 Task: Research Airbnb properties in Felege Neway, Ethiopia from 1st December, 2023 to 9th December, 2023 for 2 adults.1  bedroom having 1 bed and 1 bathroom. Property type can be house. Look for 3 properties as per requirement.
Action: Mouse moved to (556, 79)
Screenshot: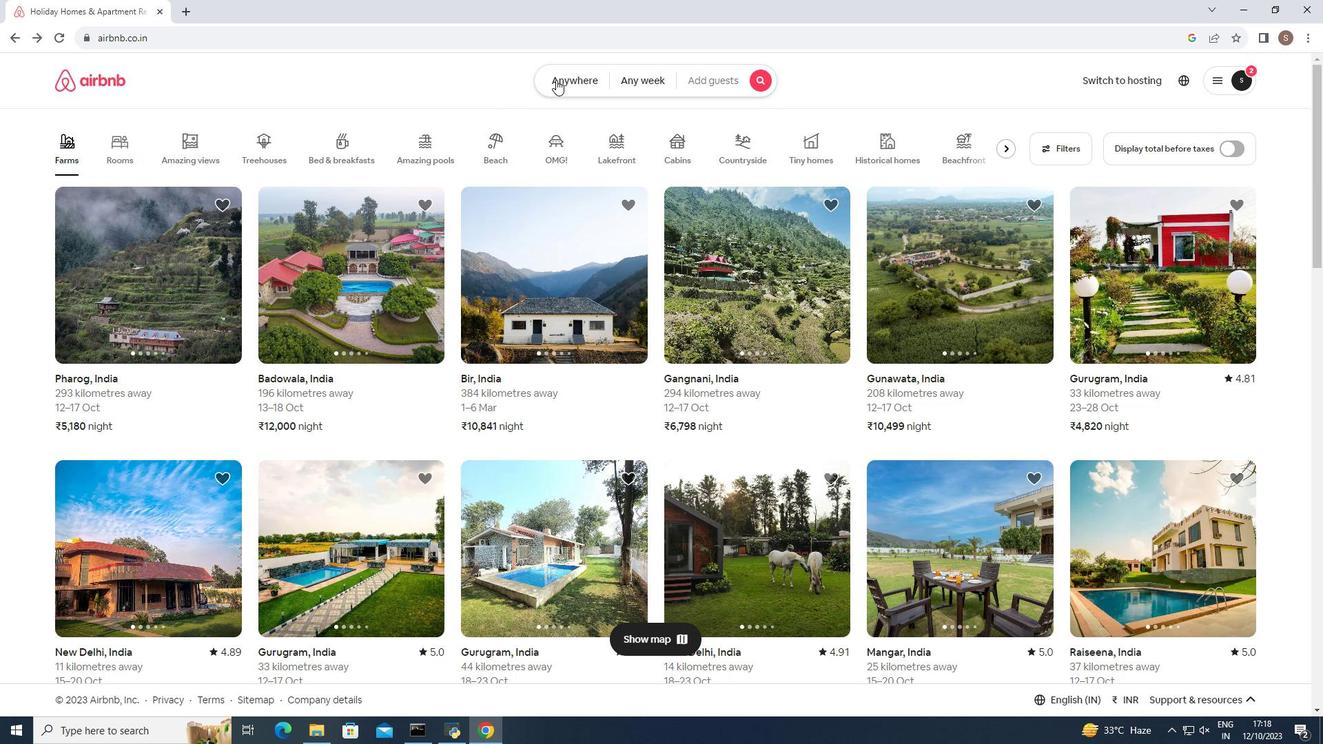 
Action: Mouse pressed left at (556, 79)
Screenshot: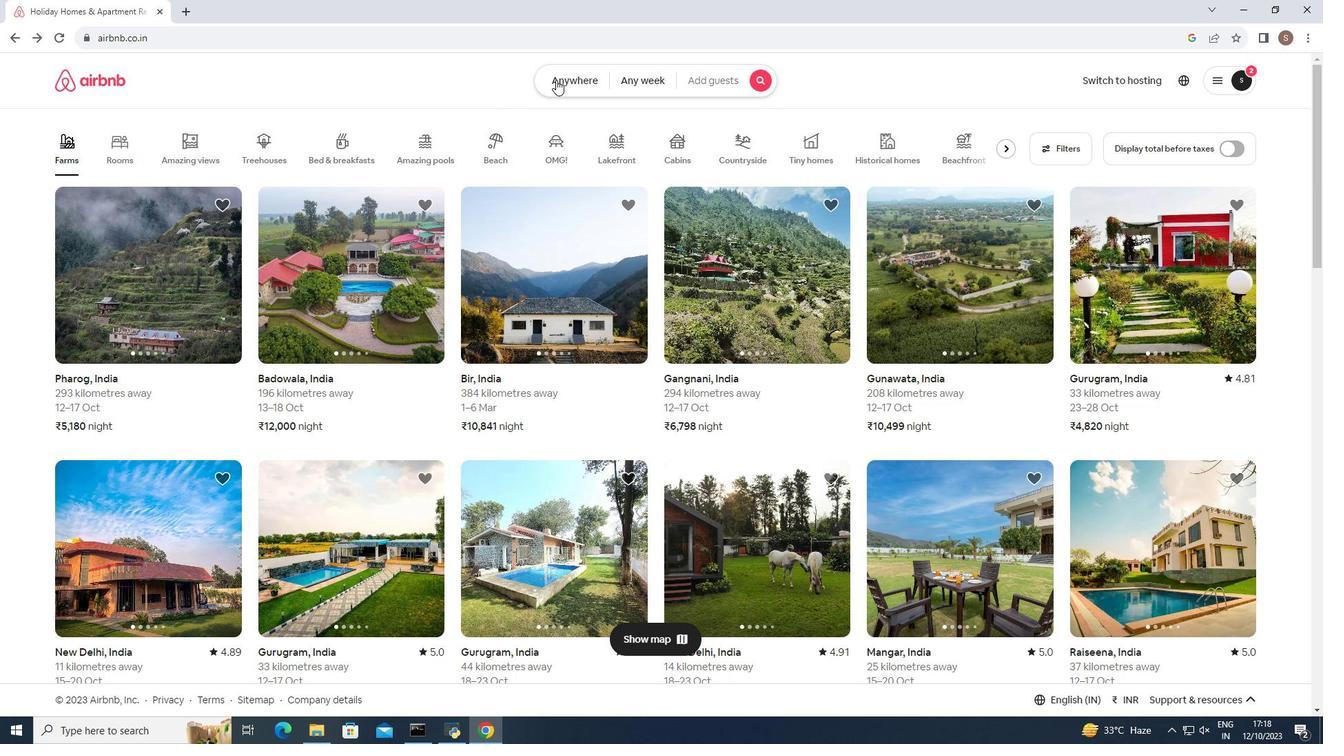 
Action: Mouse moved to (444, 139)
Screenshot: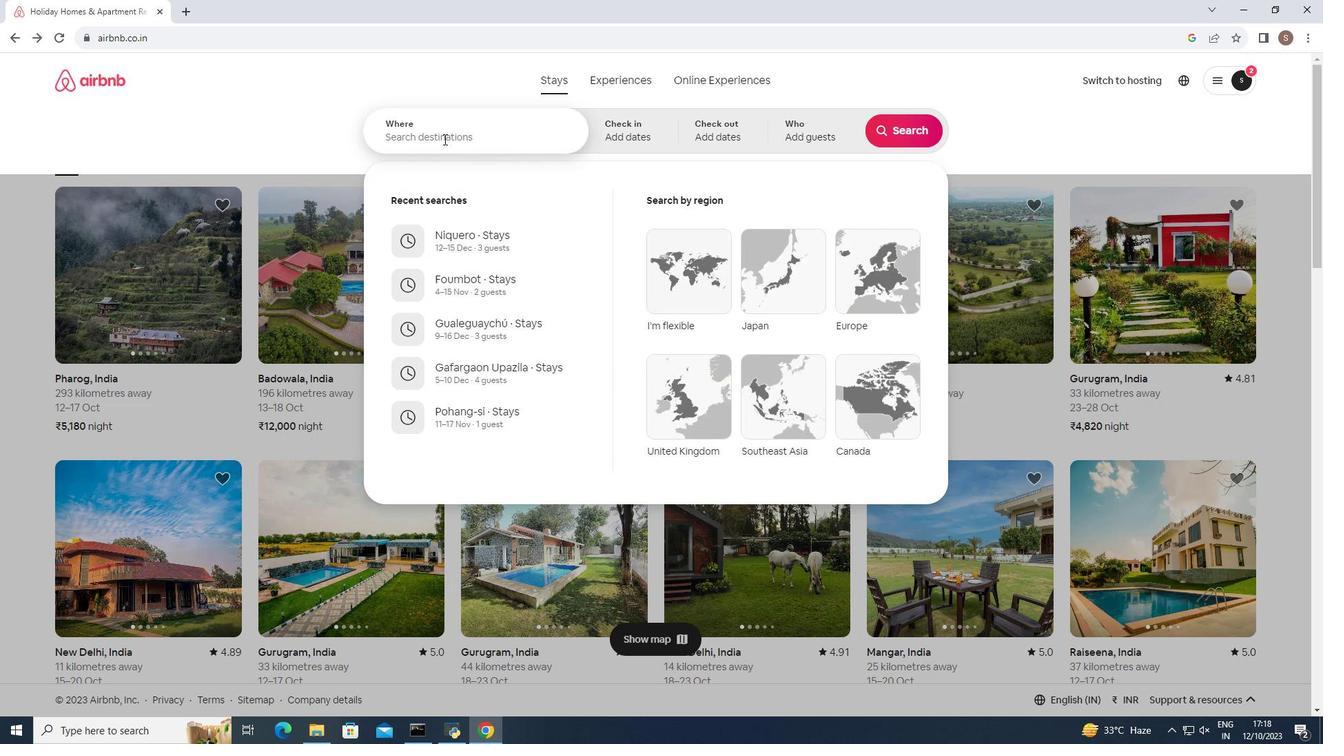 
Action: Mouse pressed left at (444, 139)
Screenshot: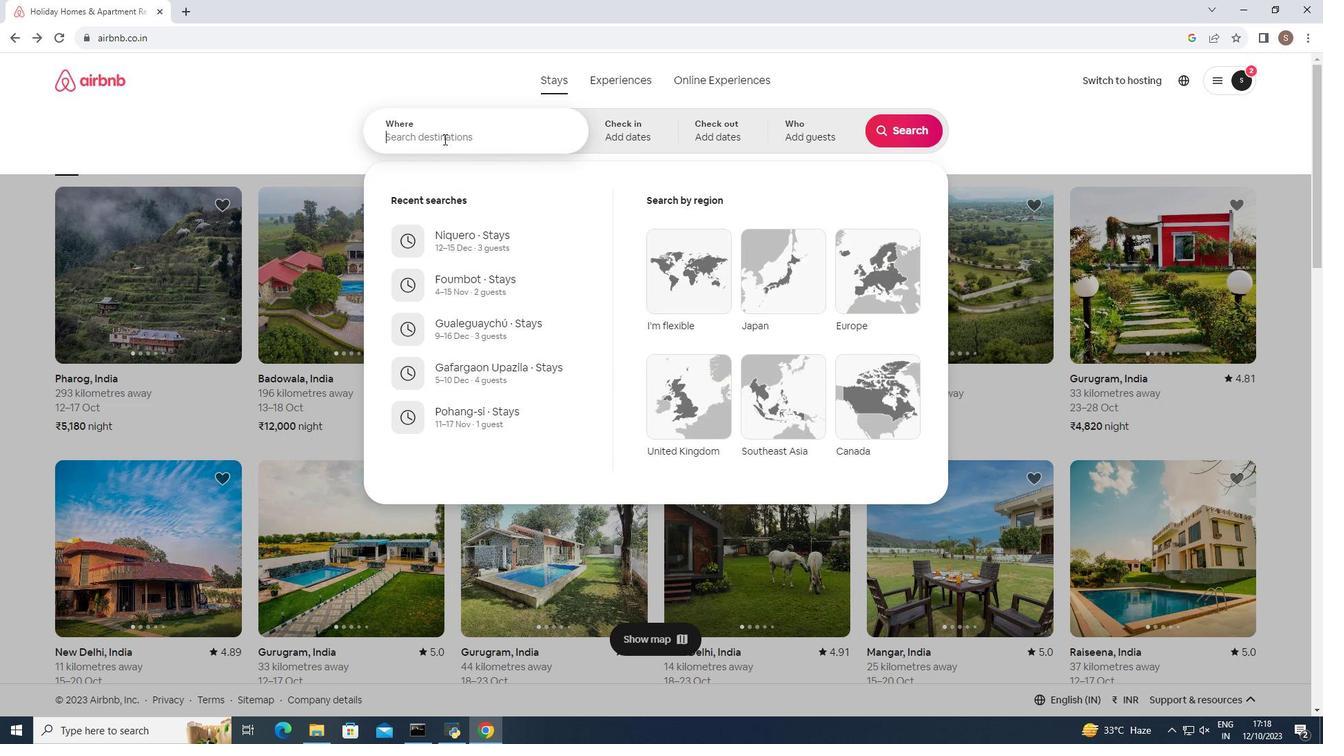 
Action: Key pressed <Key.shift>Felege<Key.space><Key.shift>Neway,<Key.space><Key.shift><Key.shift><Key.shift><Key.shift><Key.shift><Key.shift><Key.shift><Key.shift><Key.shift><Key.shift>Ethiopia<Key.enter>
Screenshot: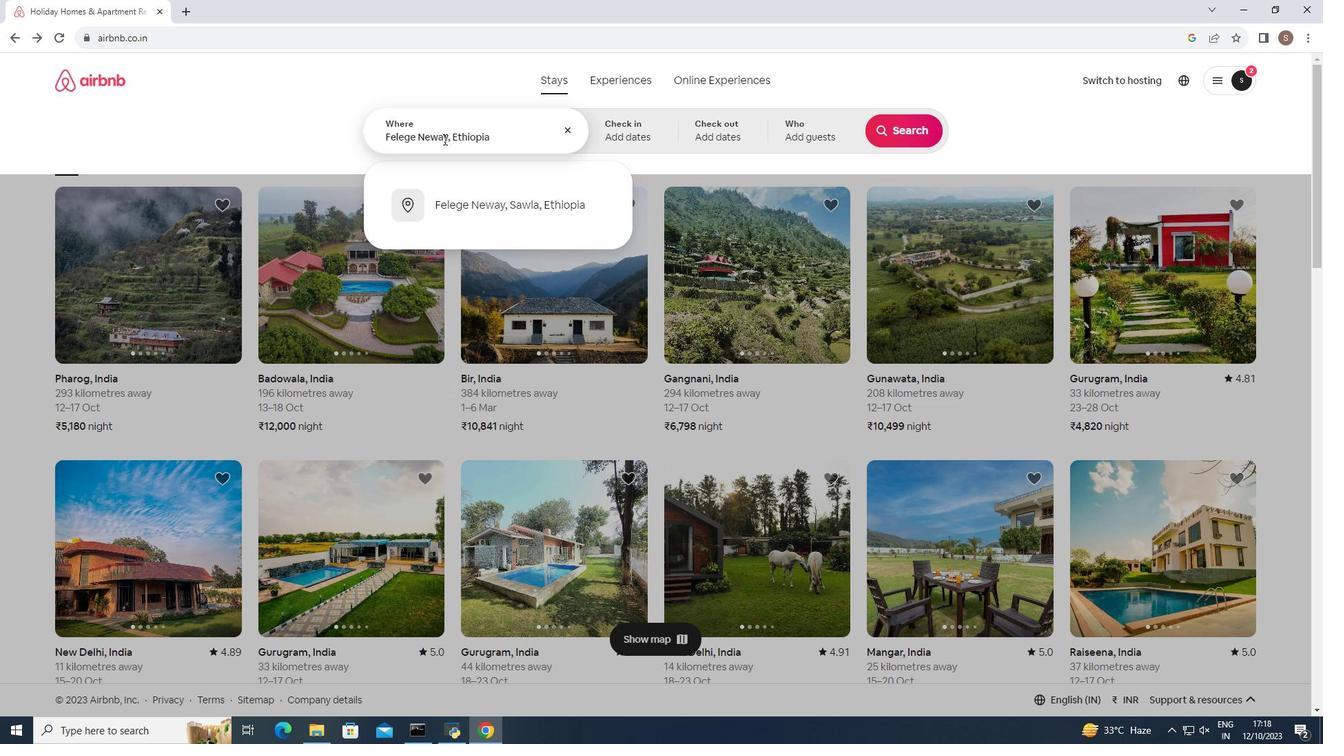 
Action: Mouse moved to (895, 235)
Screenshot: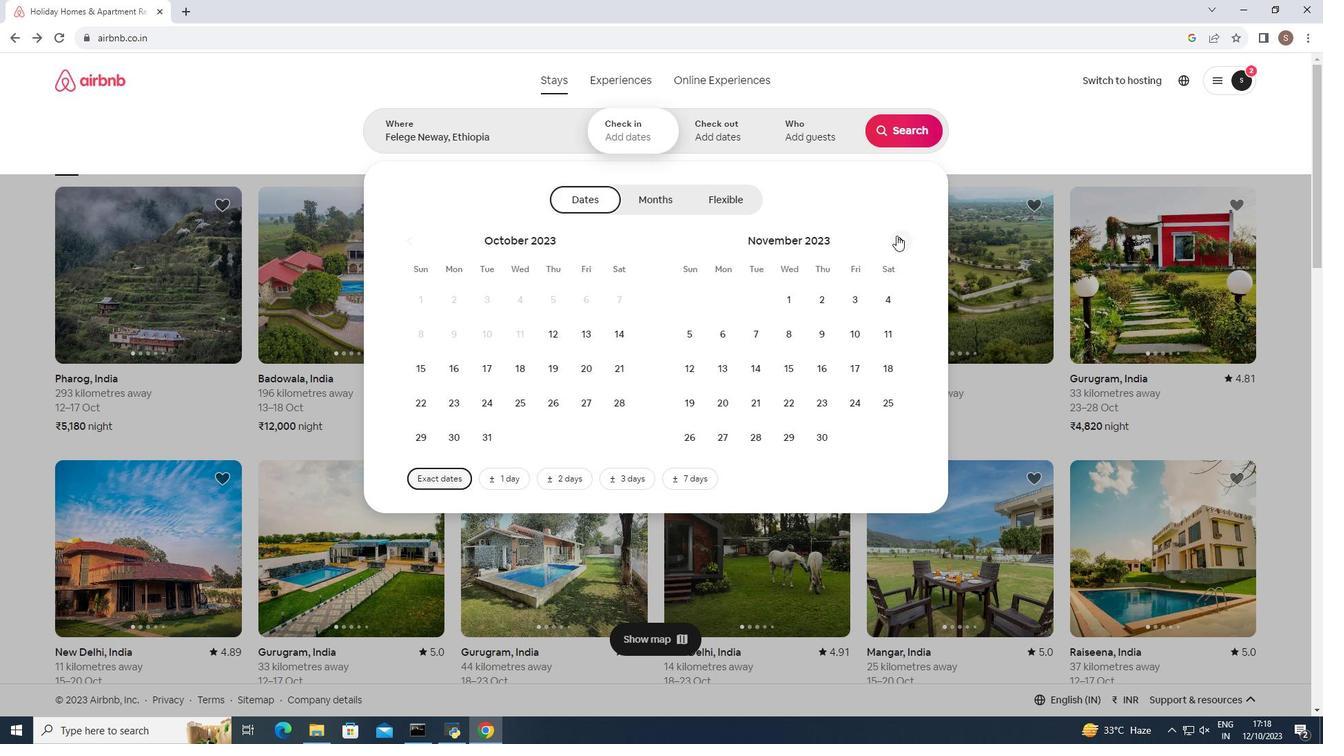 
Action: Mouse pressed left at (895, 235)
Screenshot: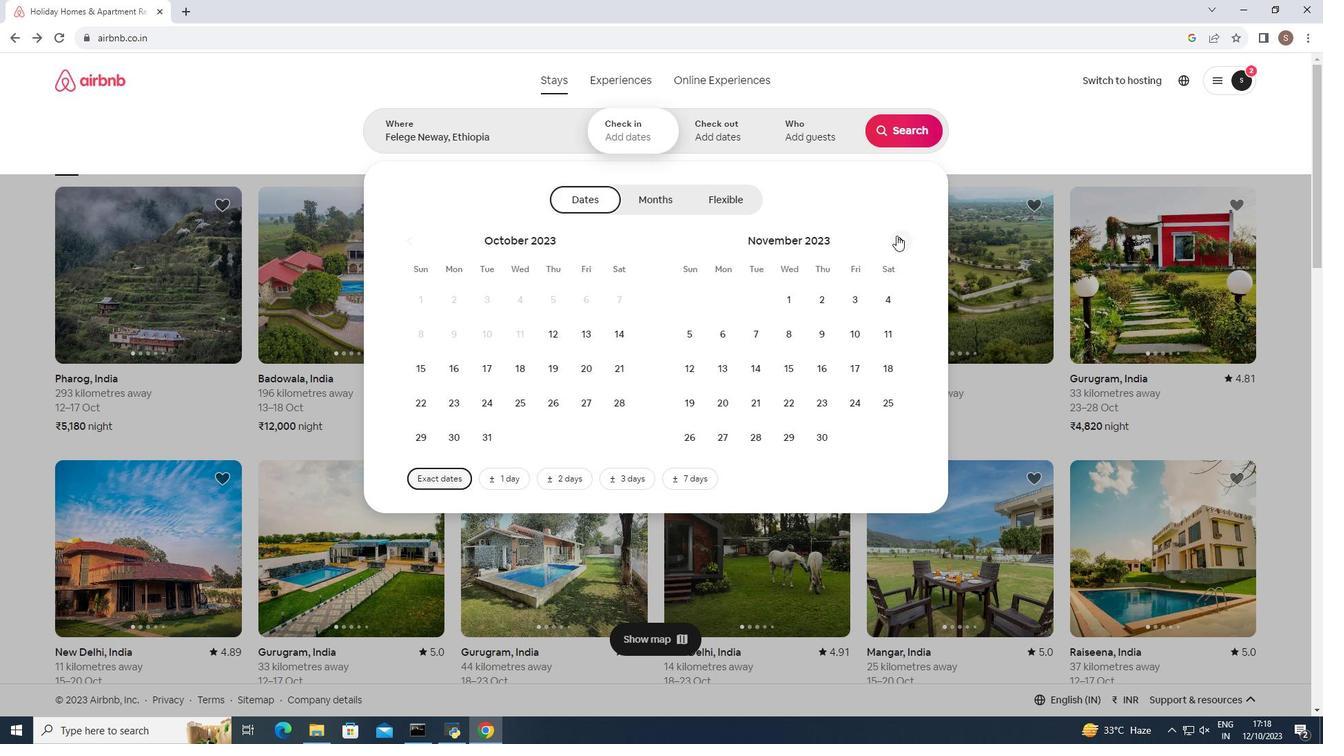 
Action: Mouse moved to (853, 300)
Screenshot: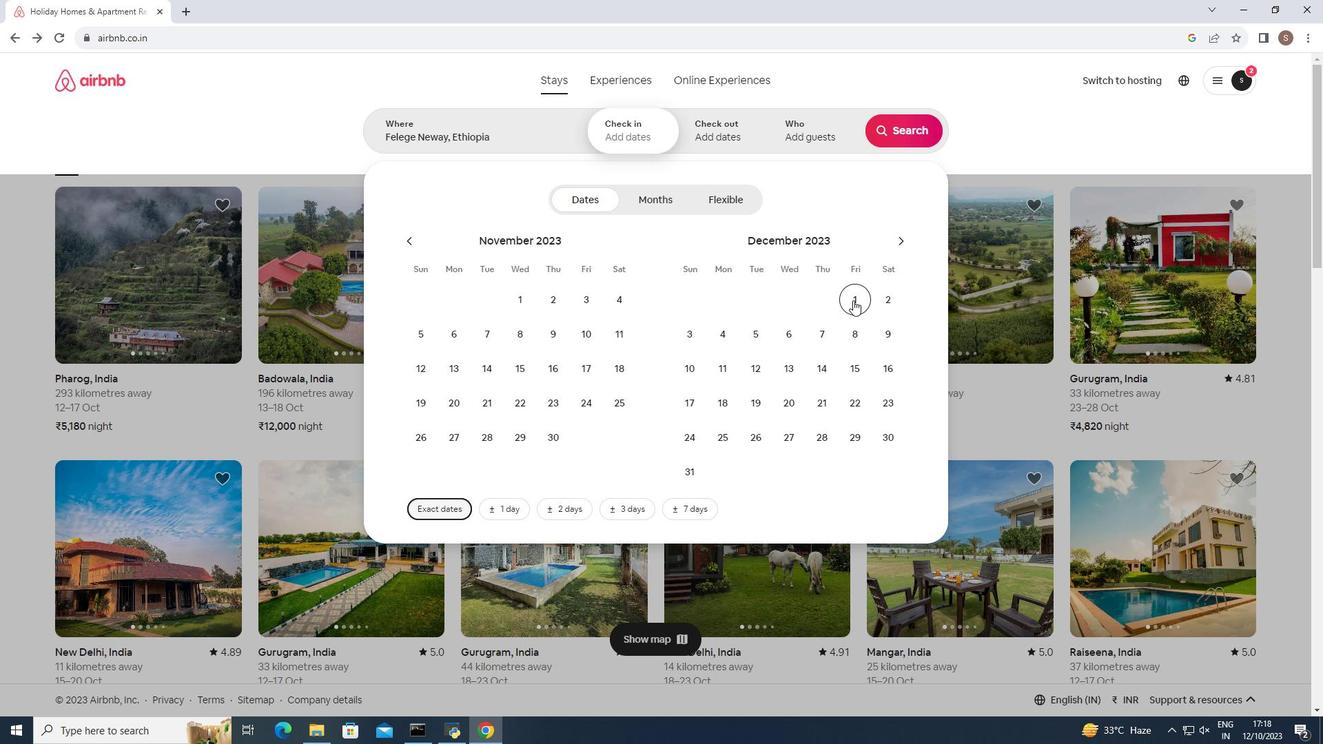 
Action: Mouse pressed left at (853, 300)
Screenshot: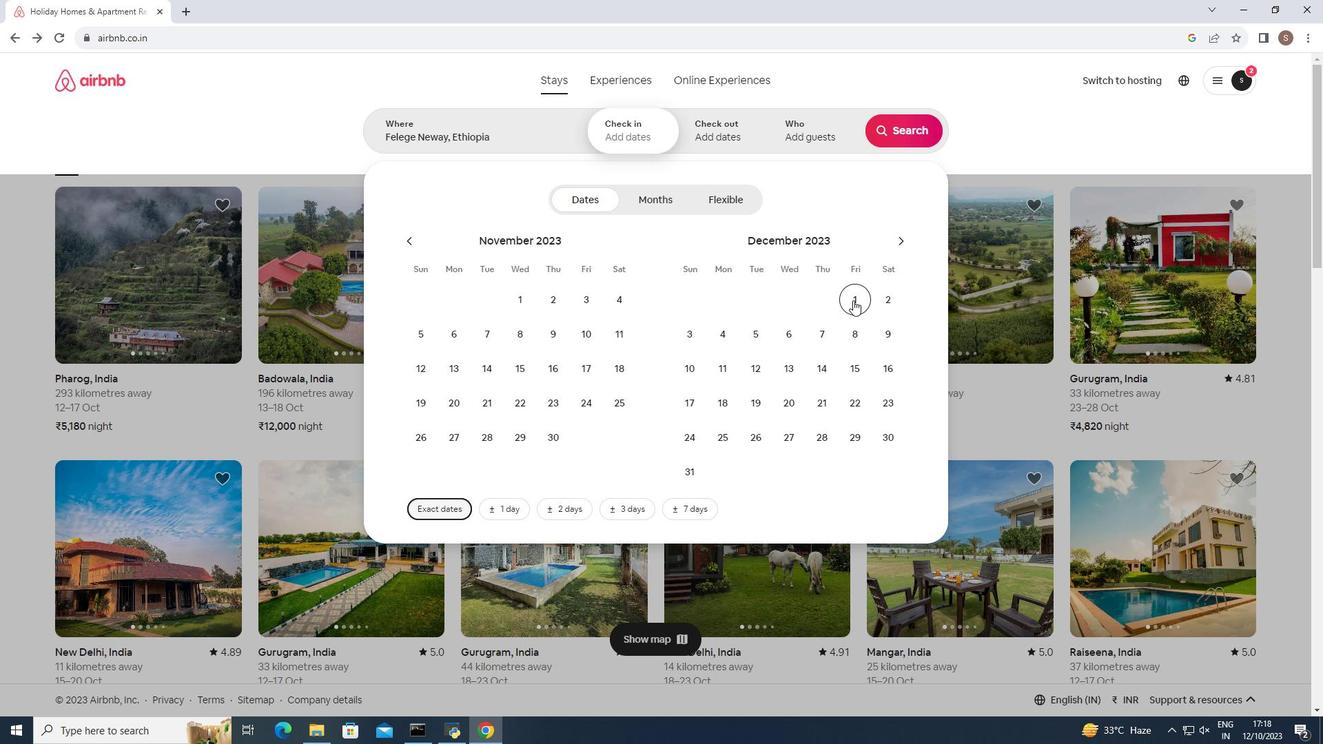 
Action: Mouse moved to (890, 326)
Screenshot: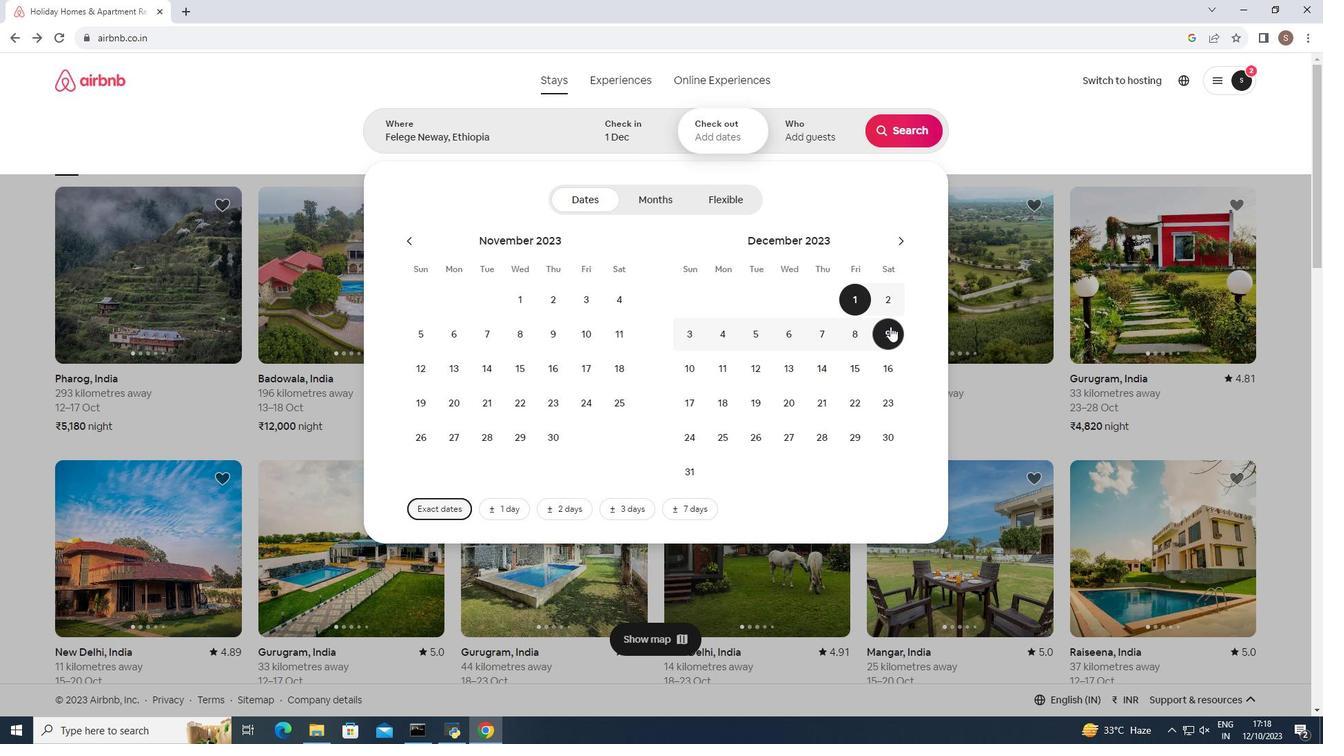 
Action: Mouse pressed left at (890, 326)
Screenshot: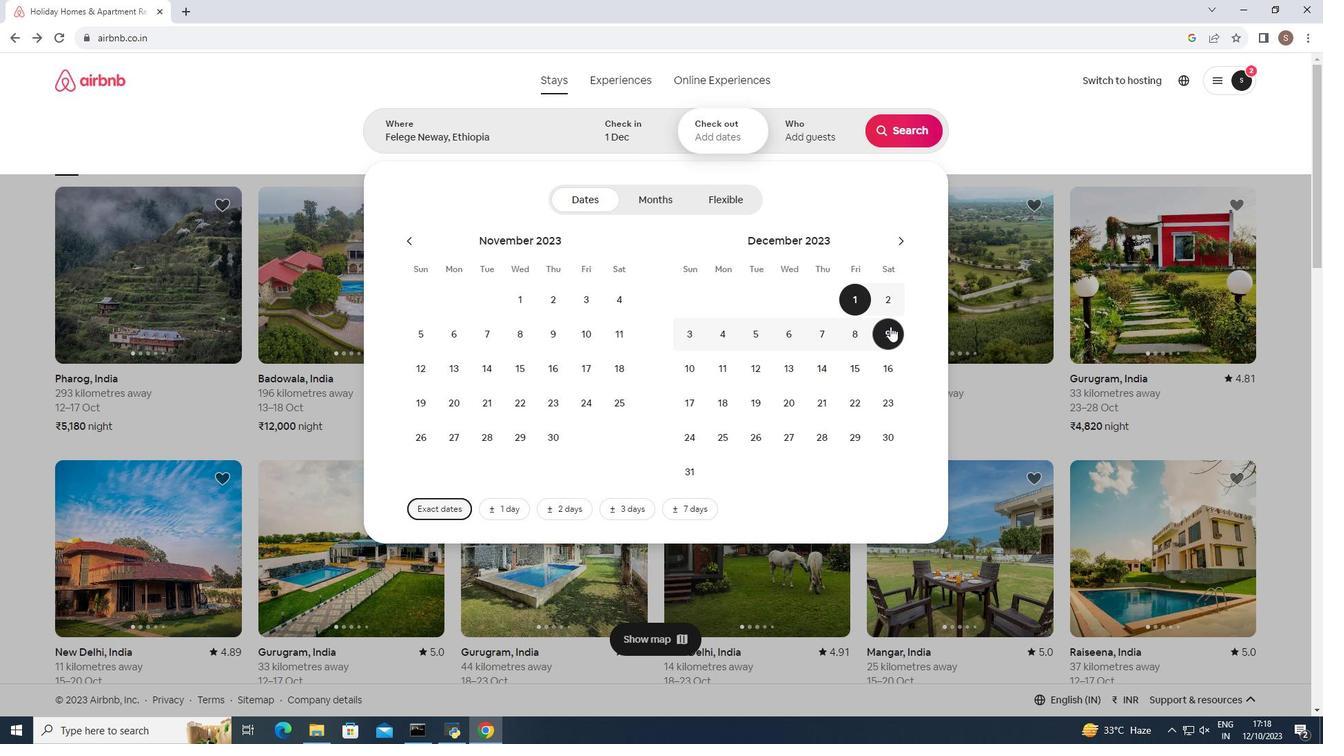 
Action: Mouse moved to (812, 131)
Screenshot: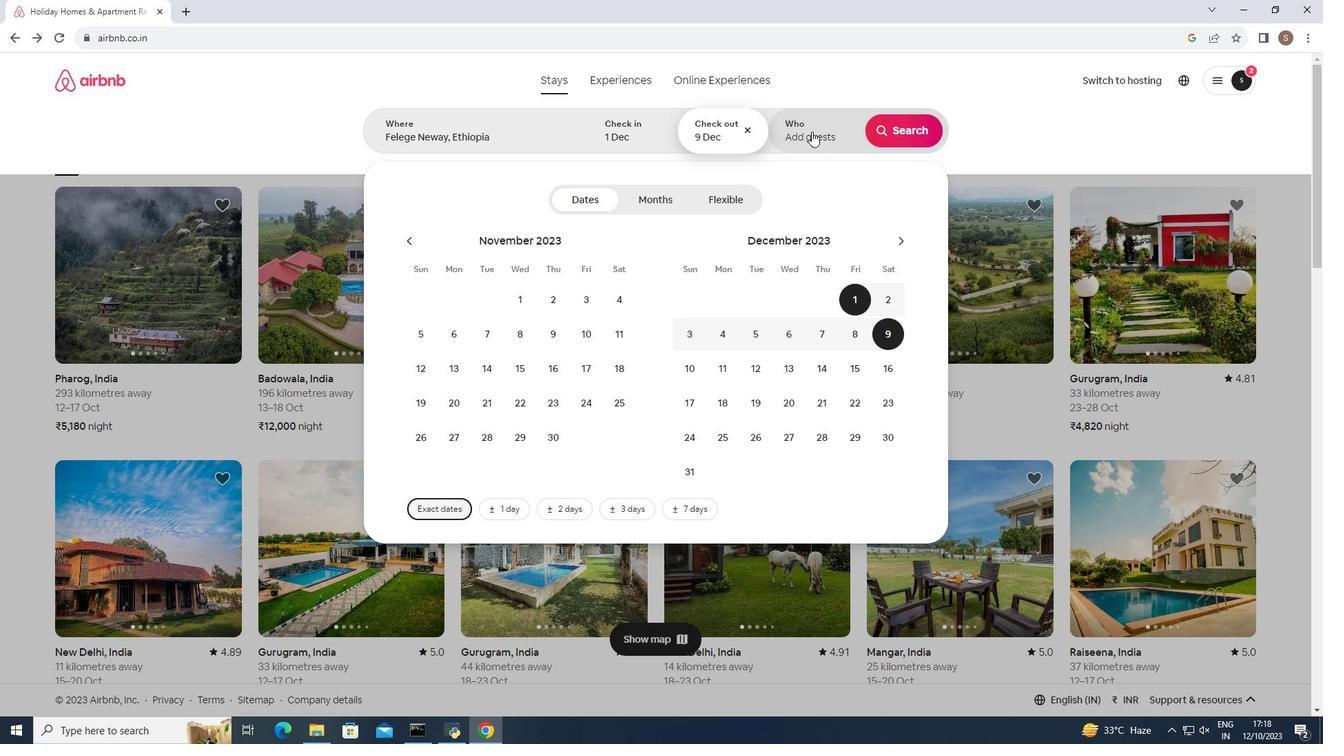 
Action: Mouse pressed left at (812, 131)
Screenshot: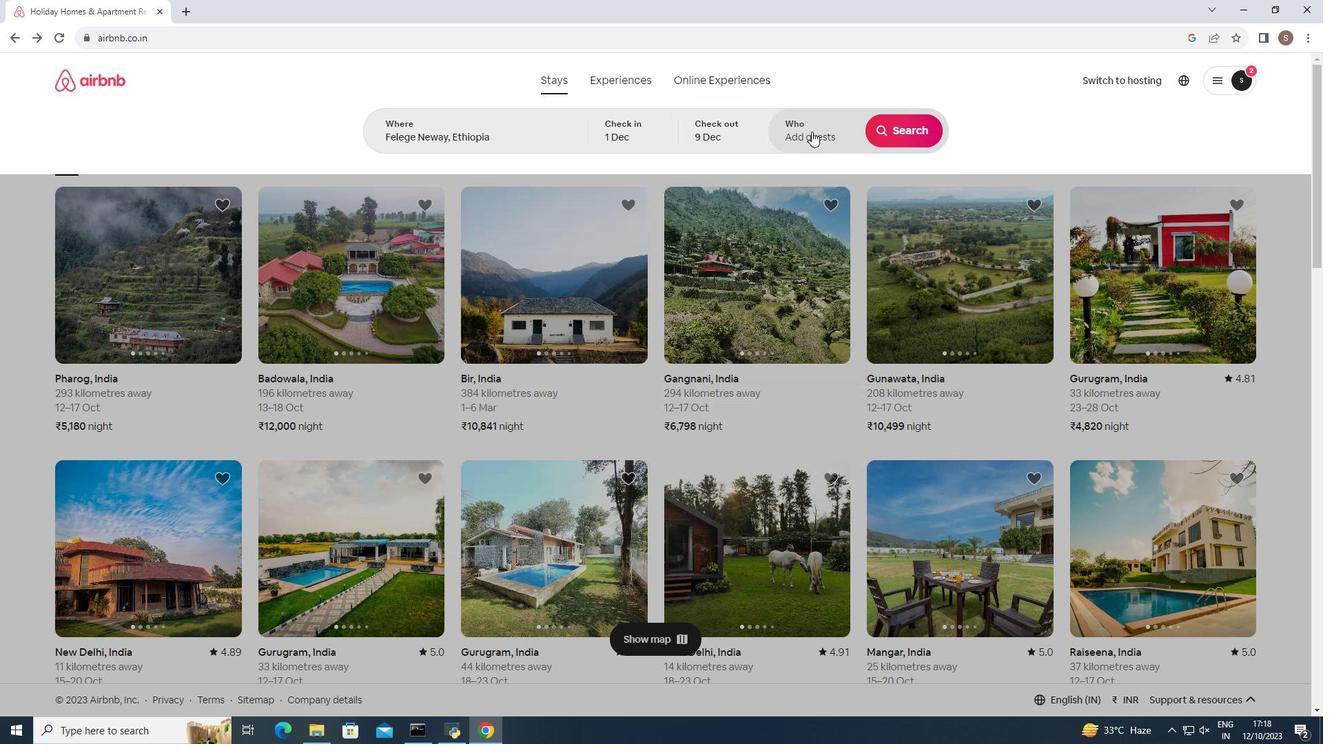 
Action: Mouse moved to (901, 200)
Screenshot: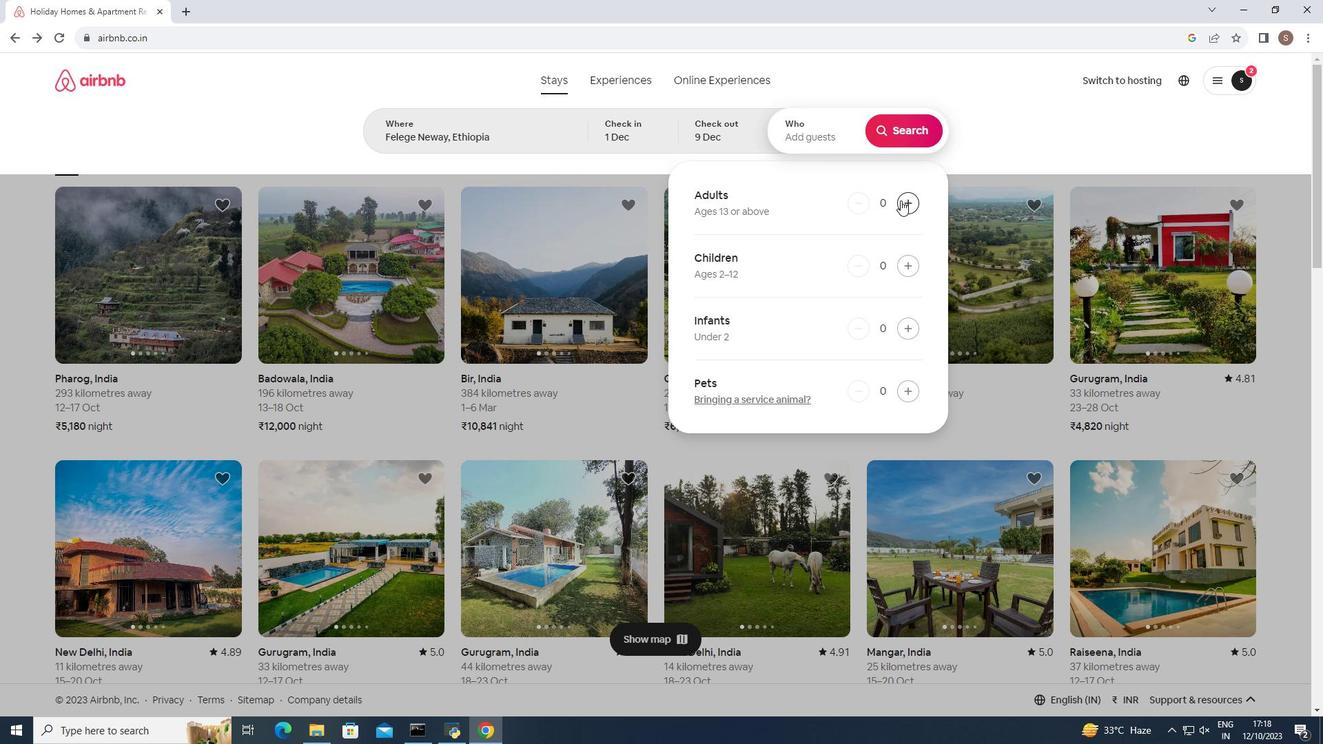 
Action: Mouse pressed left at (901, 200)
Screenshot: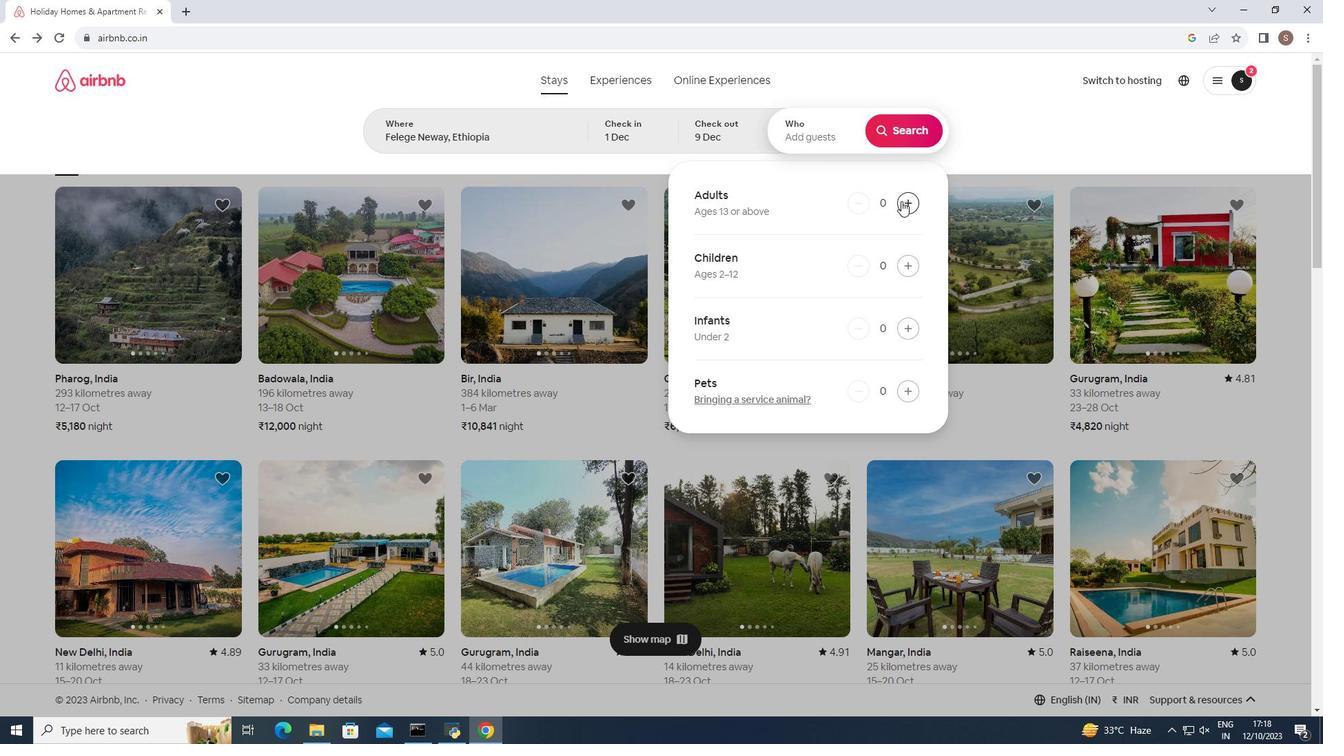 
Action: Mouse moved to (901, 201)
Screenshot: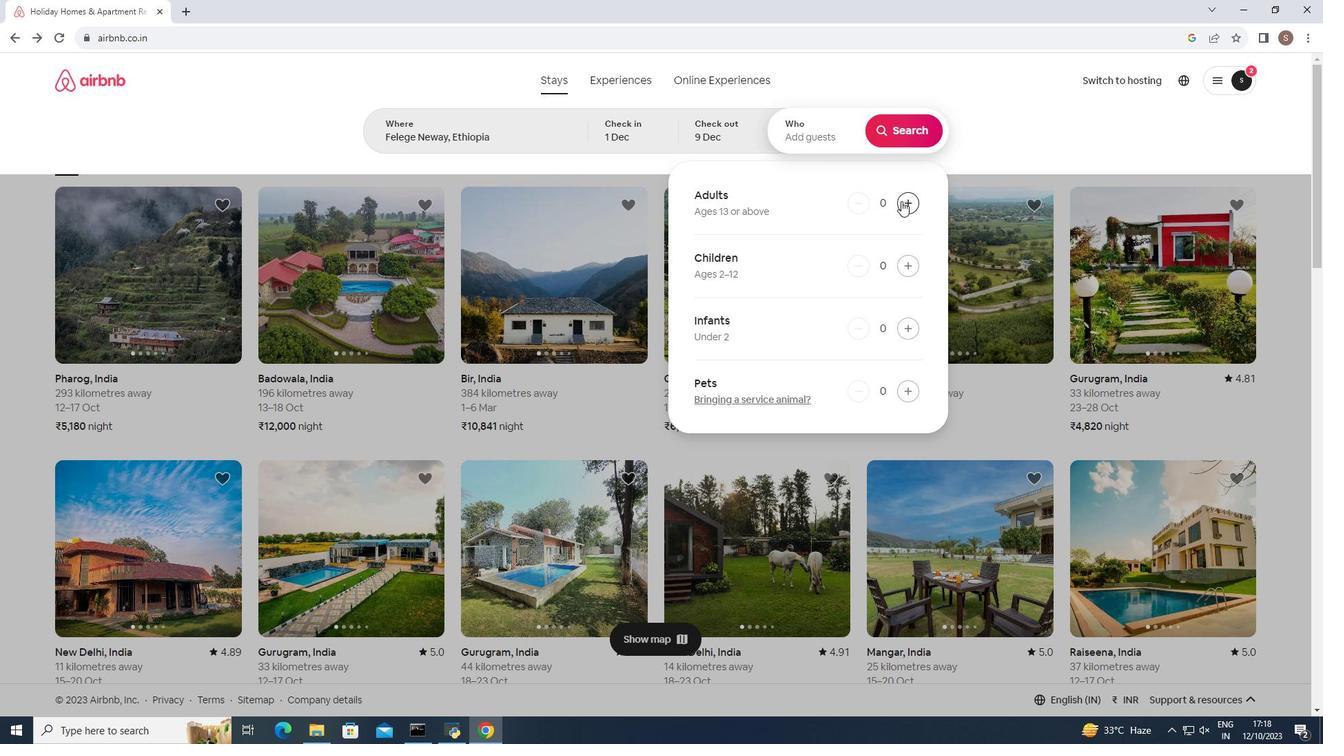 
Action: Mouse pressed left at (901, 201)
Screenshot: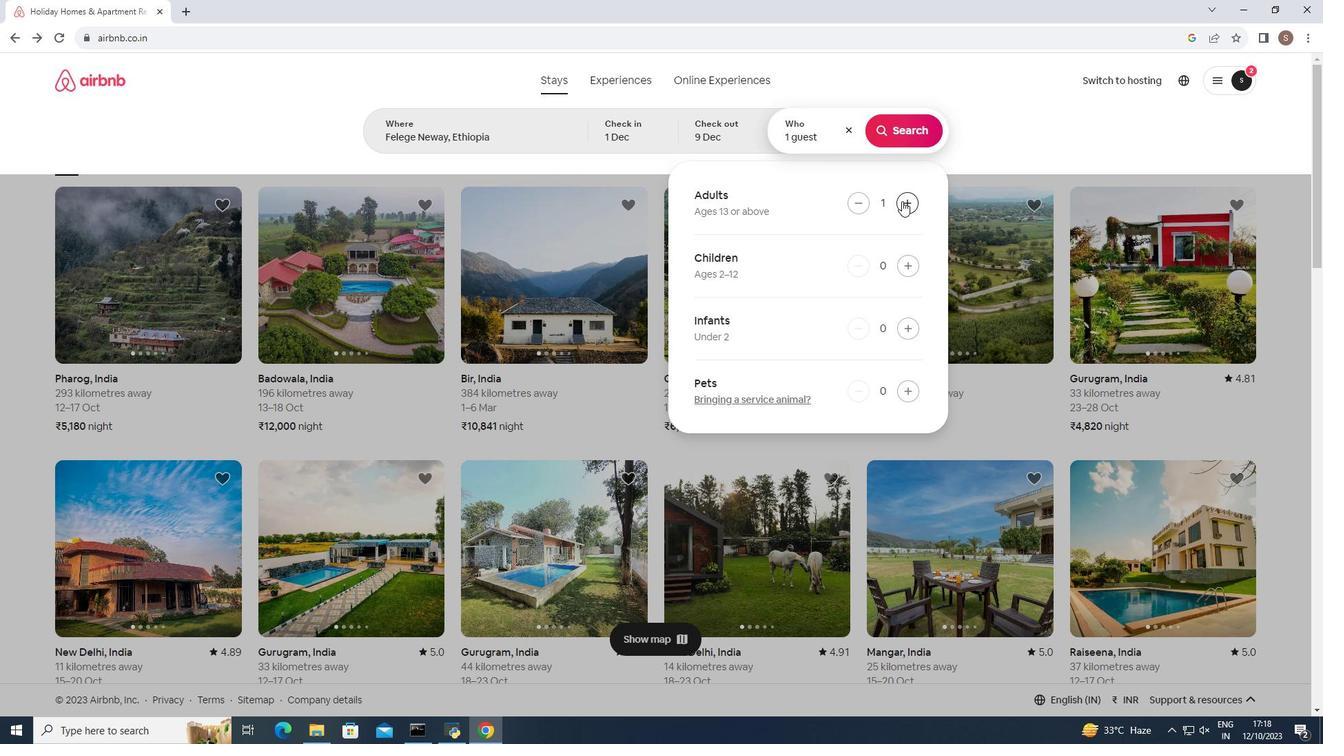 
Action: Mouse moved to (904, 126)
Screenshot: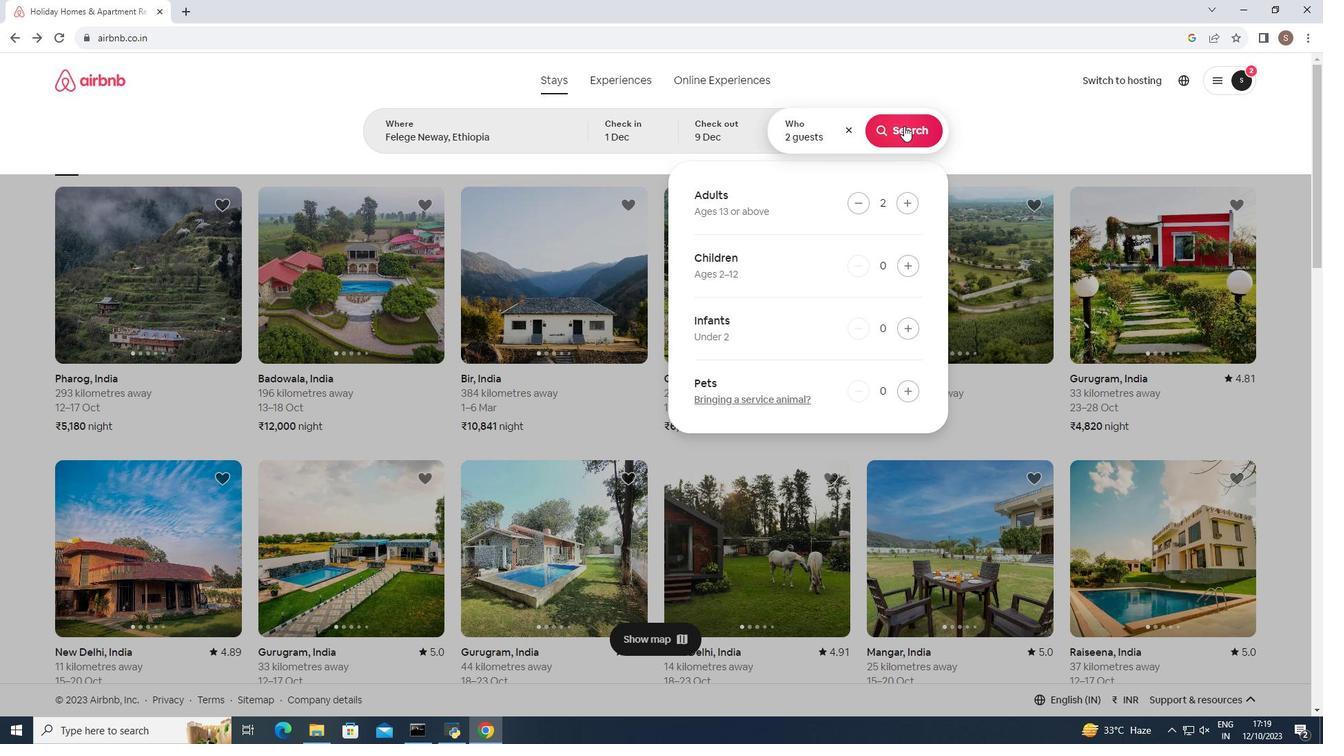 
Action: Mouse pressed left at (904, 126)
Screenshot: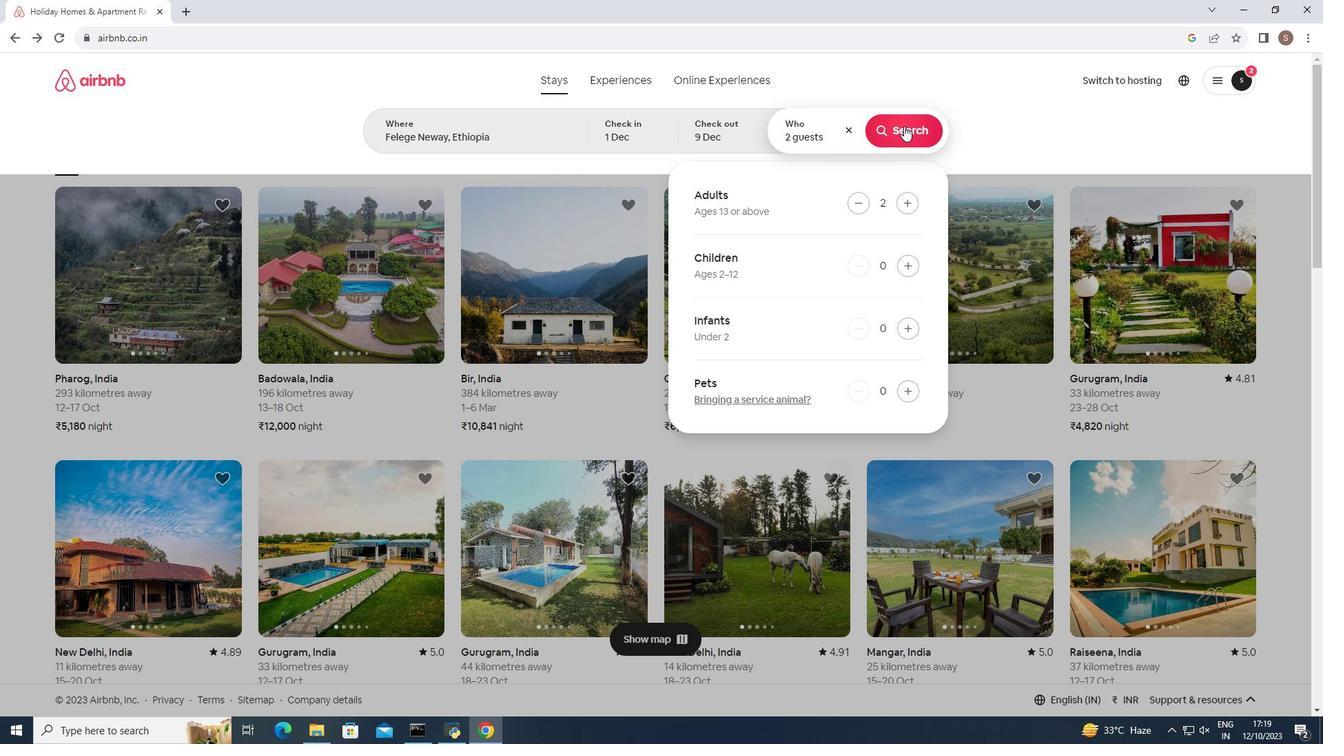 
Action: Mouse moved to (1100, 135)
Screenshot: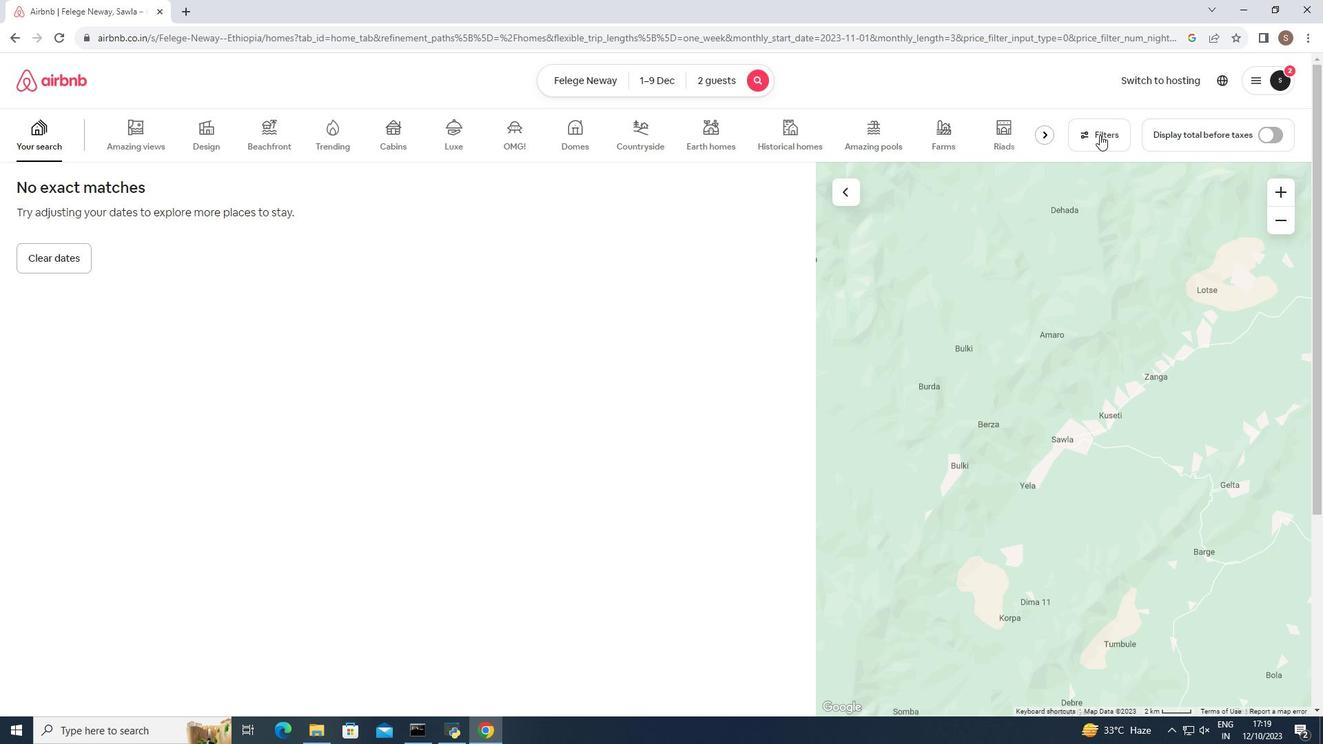 
Action: Mouse pressed left at (1100, 135)
Screenshot: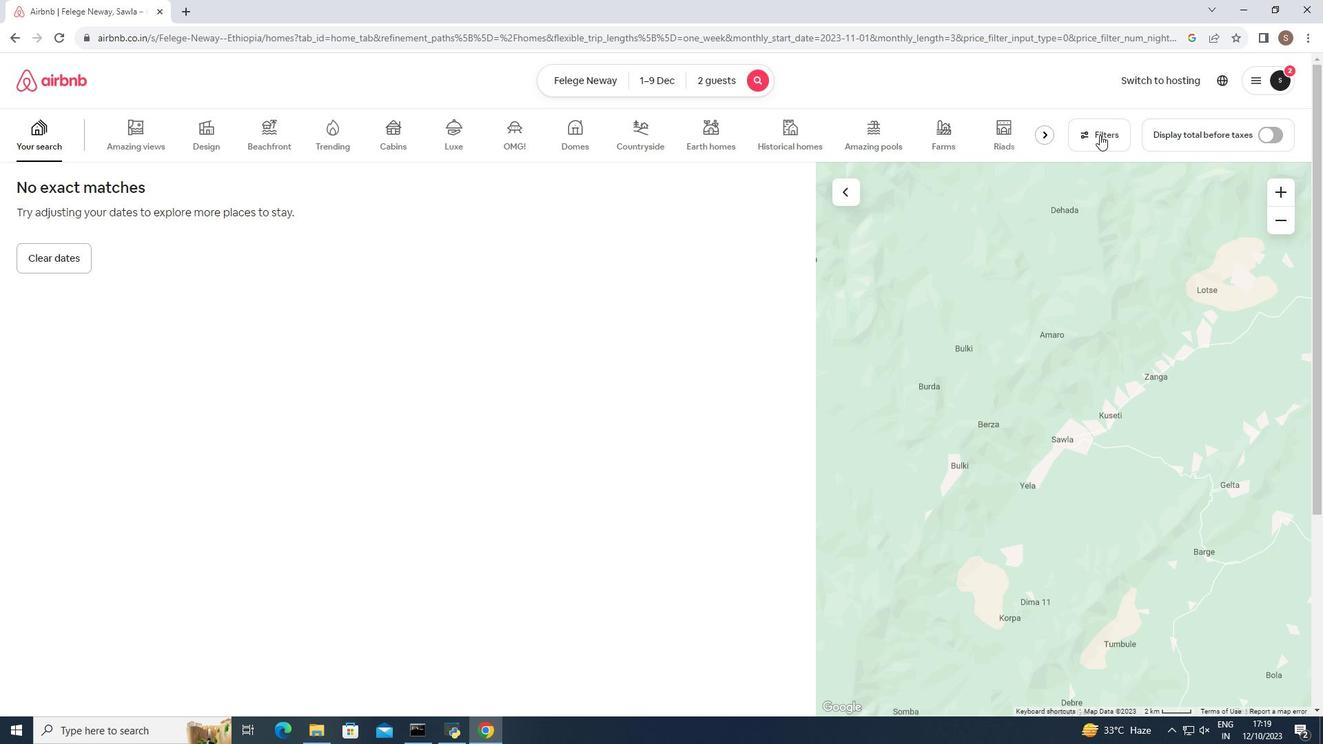 
Action: Mouse moved to (480, 374)
Screenshot: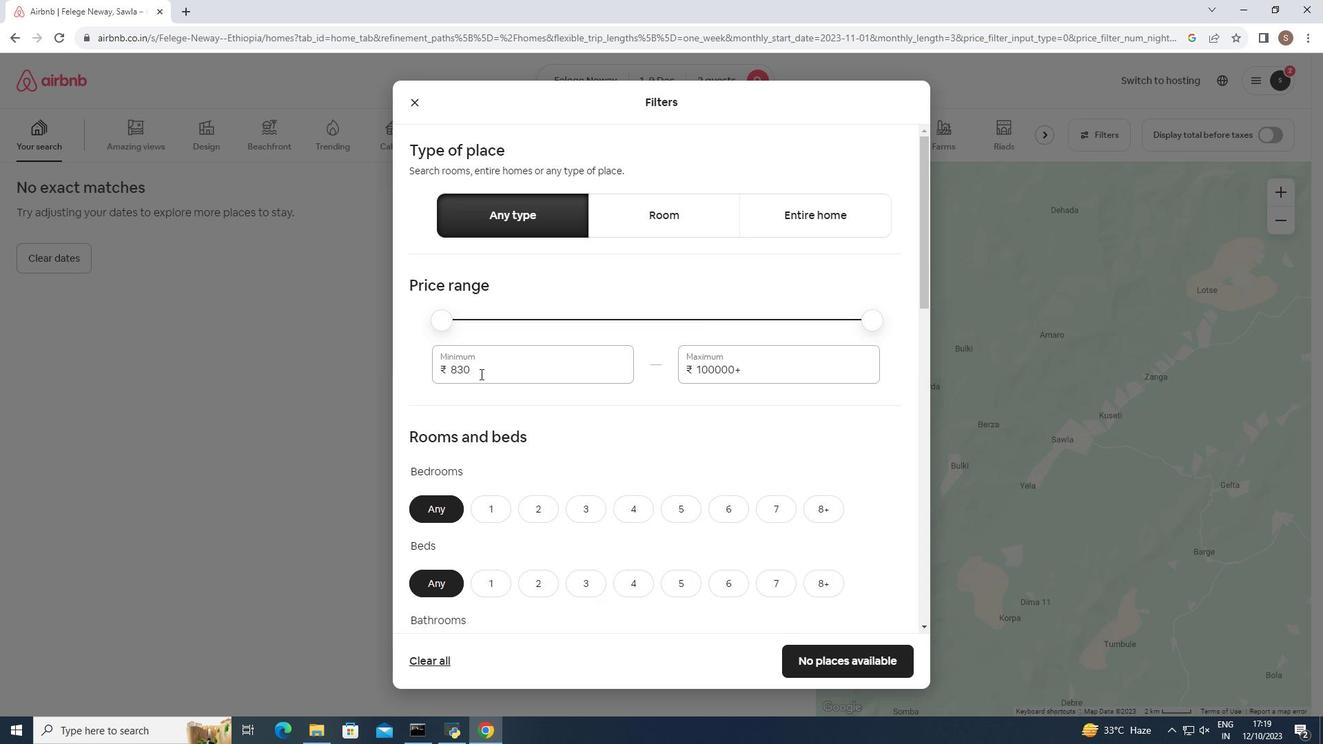 
Action: Mouse scrolled (480, 373) with delta (0, 0)
Screenshot: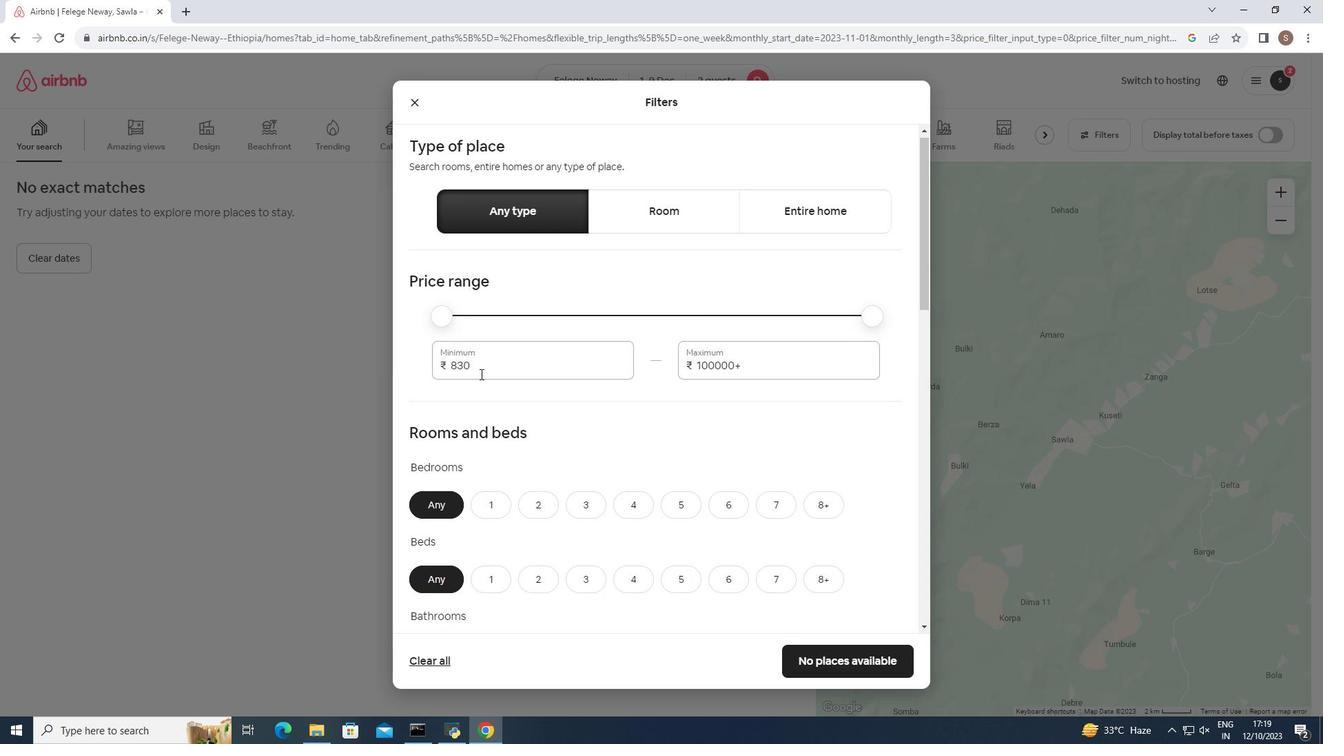 
Action: Mouse scrolled (480, 373) with delta (0, 0)
Screenshot: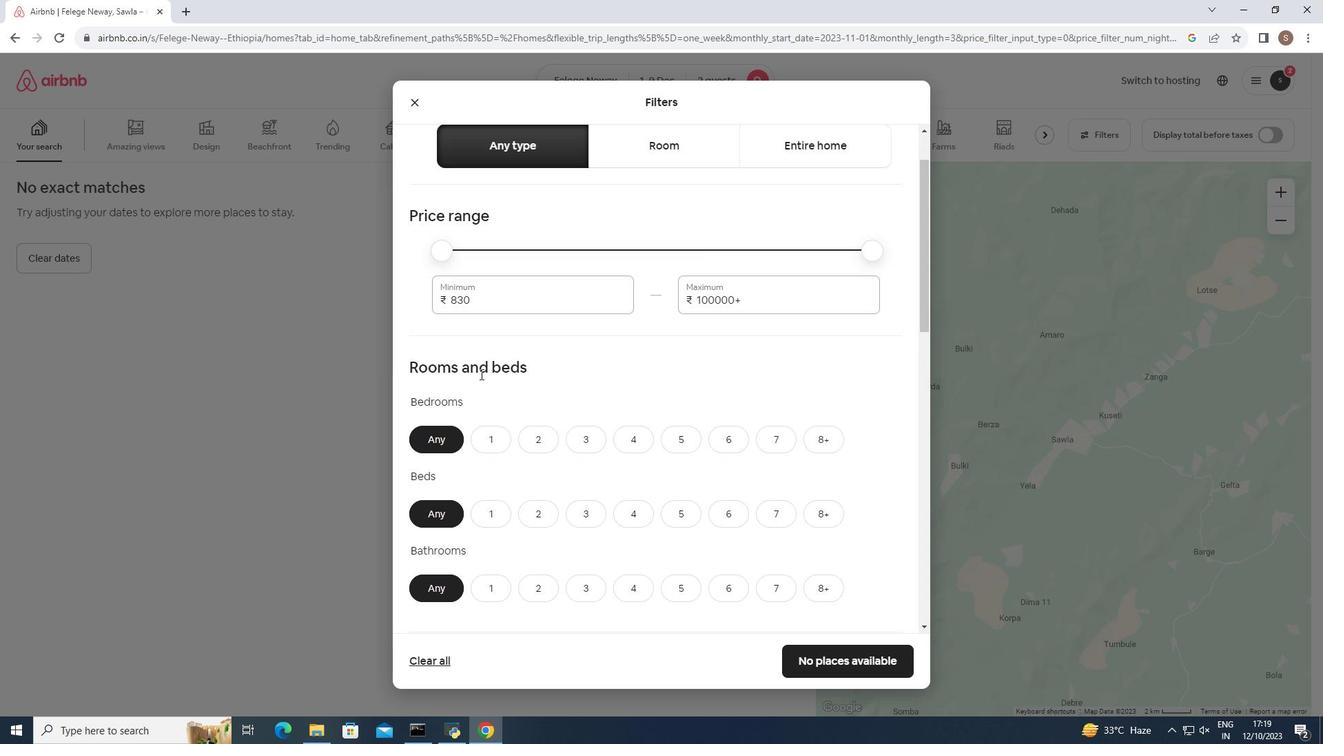 
Action: Mouse moved to (490, 364)
Screenshot: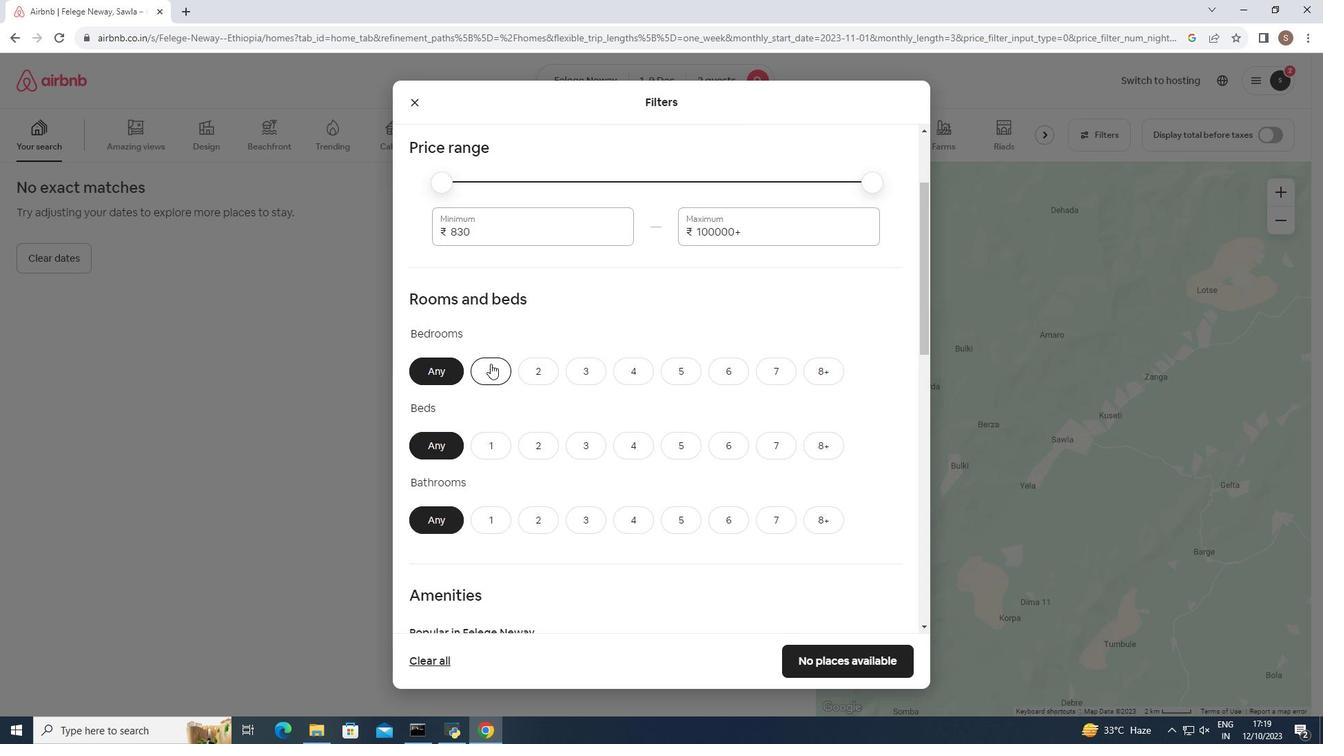 
Action: Mouse pressed left at (490, 364)
Screenshot: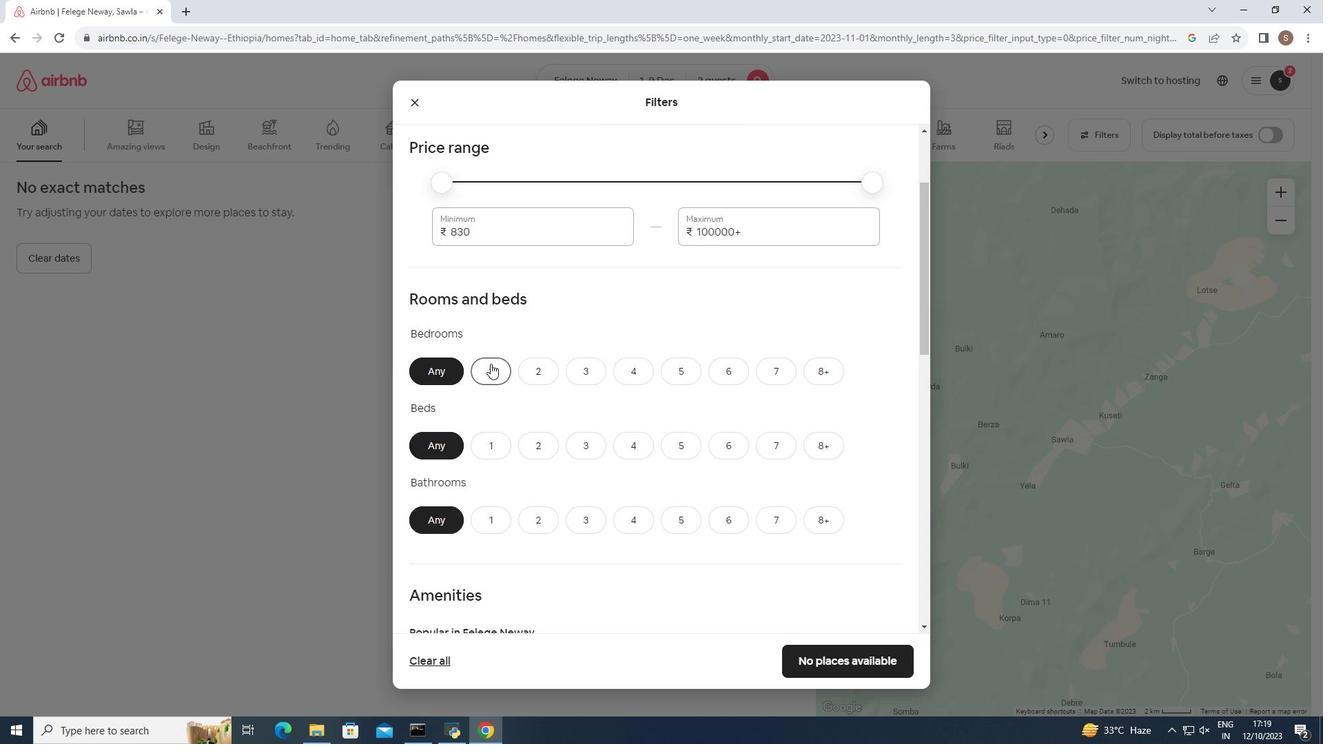 
Action: Mouse moved to (490, 441)
Screenshot: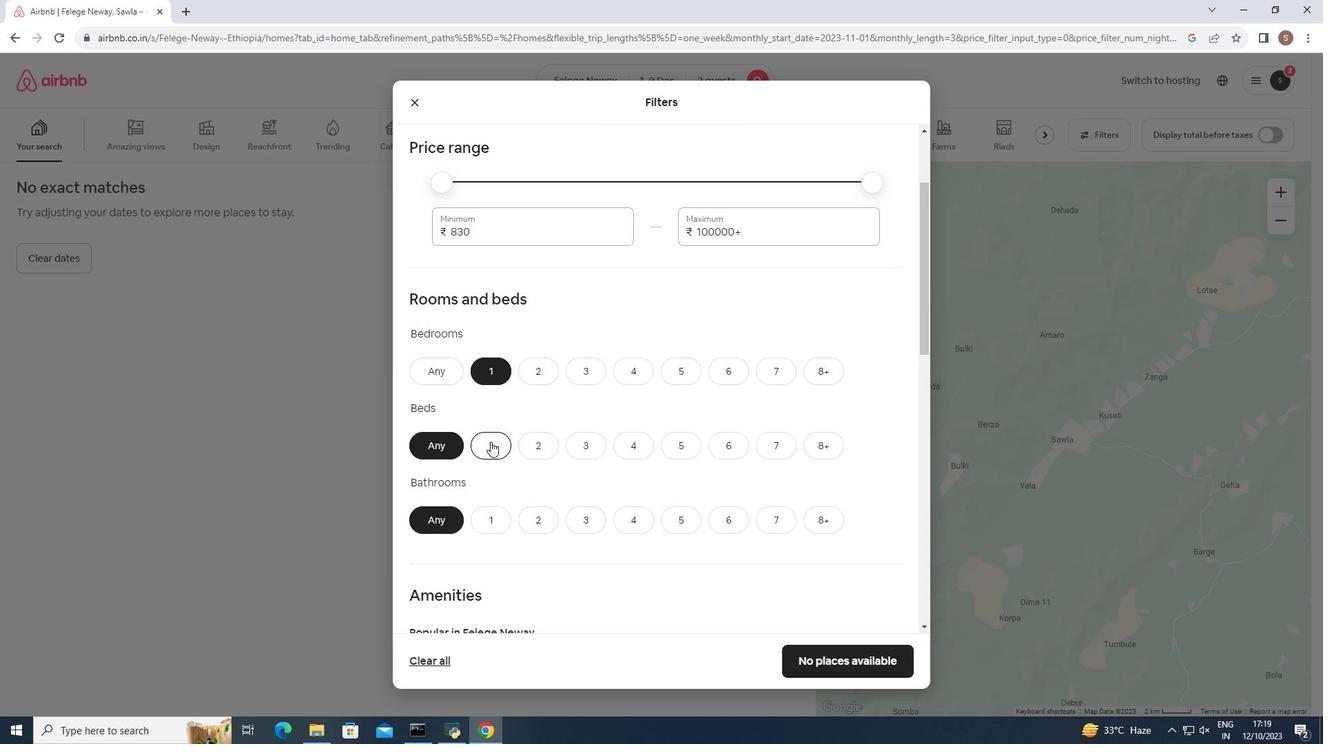 
Action: Mouse pressed left at (490, 441)
Screenshot: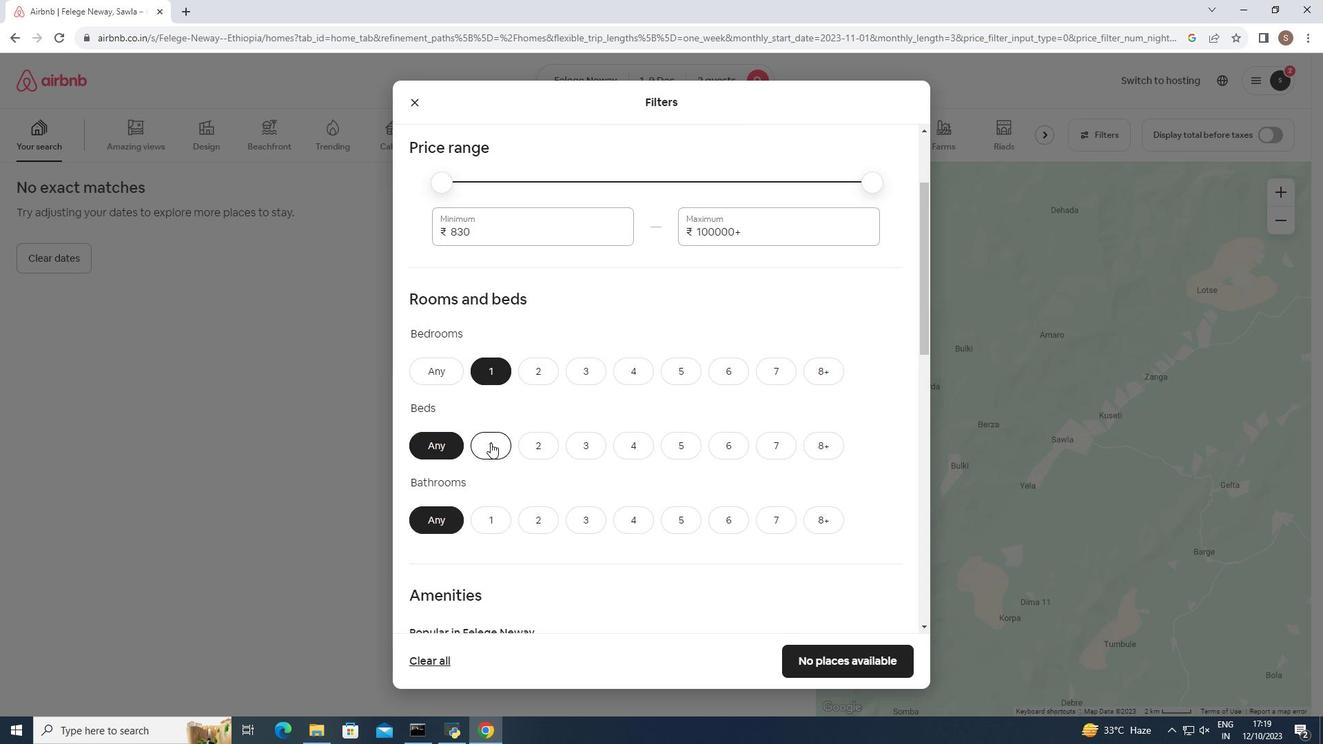 
Action: Mouse moved to (495, 516)
Screenshot: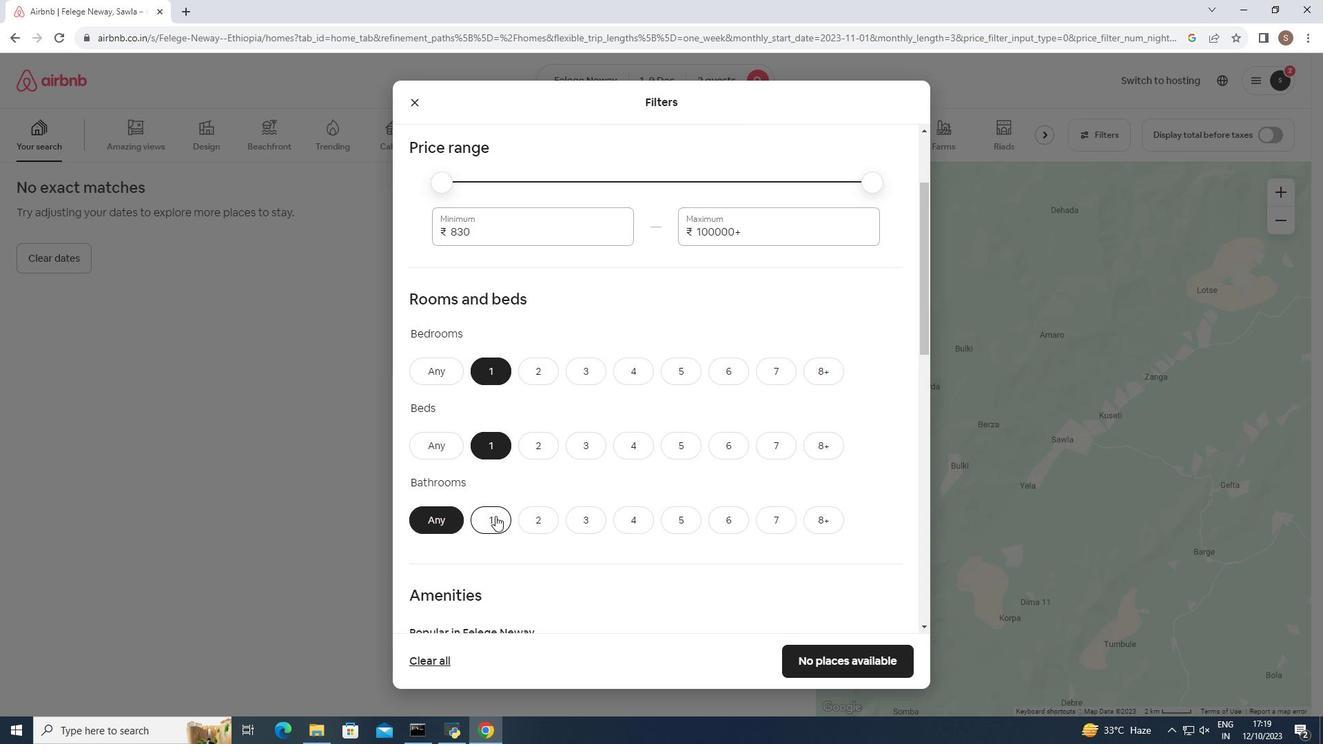
Action: Mouse pressed left at (495, 516)
Screenshot: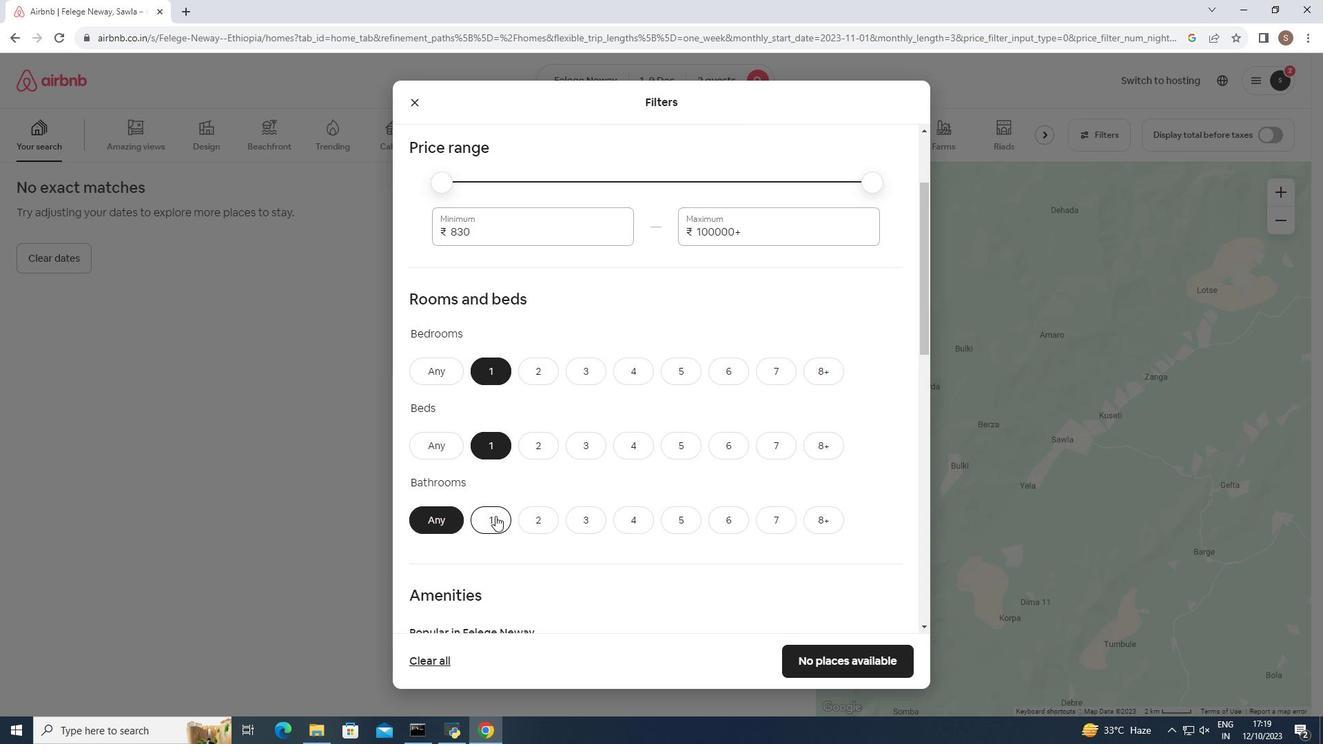 
Action: Mouse moved to (610, 488)
Screenshot: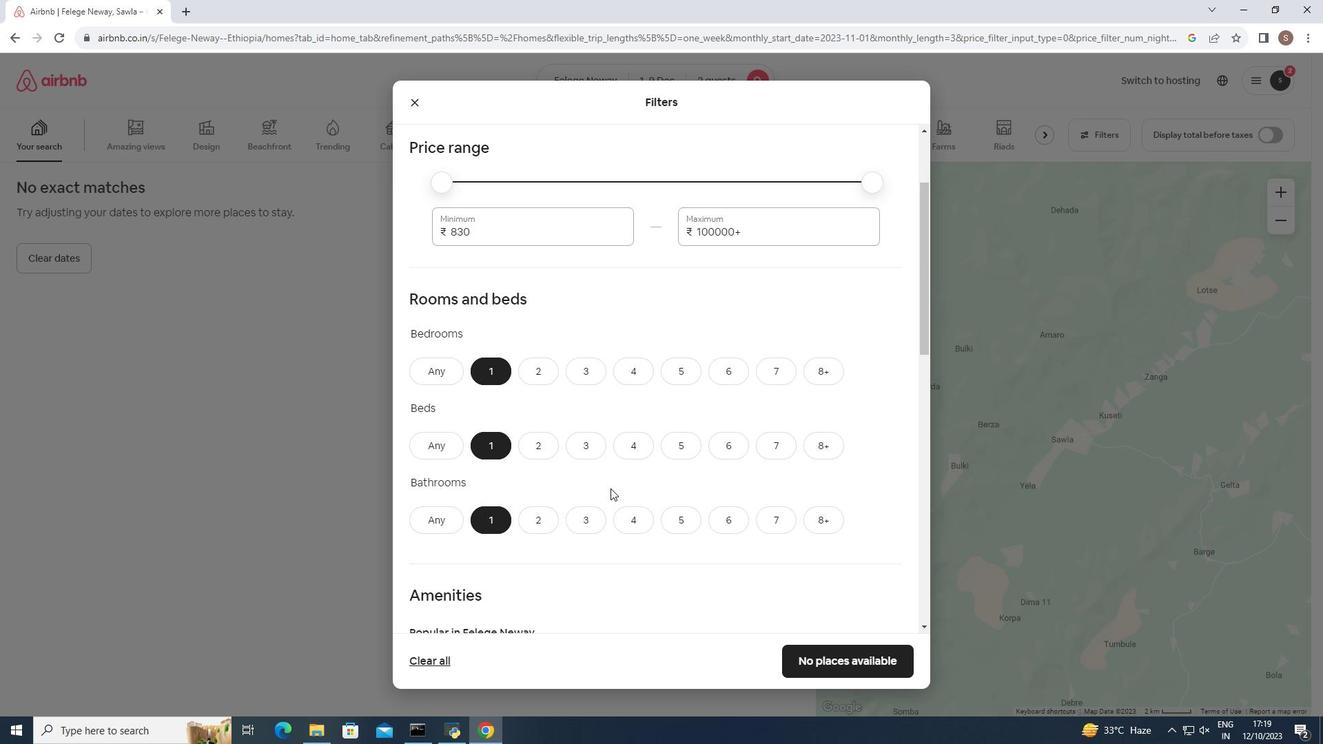 
Action: Mouse scrolled (610, 488) with delta (0, 0)
Screenshot: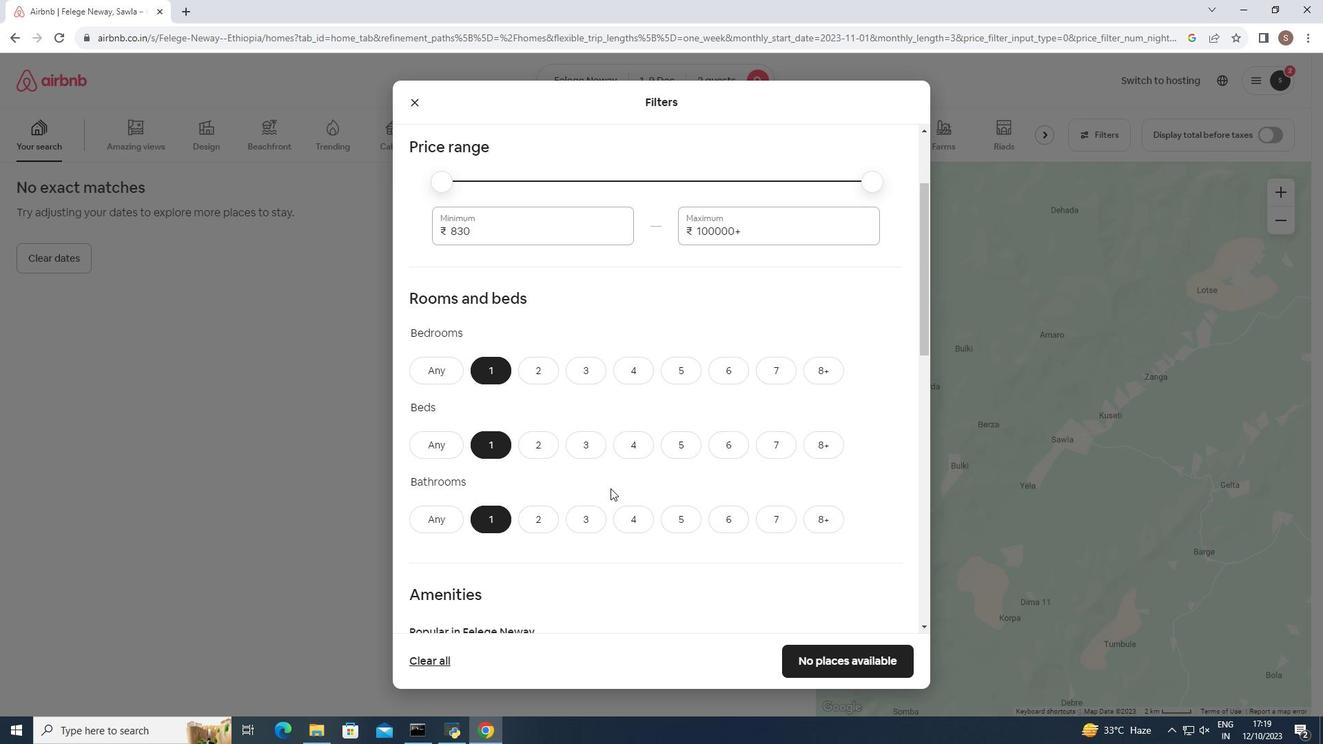 
Action: Mouse scrolled (610, 488) with delta (0, 0)
Screenshot: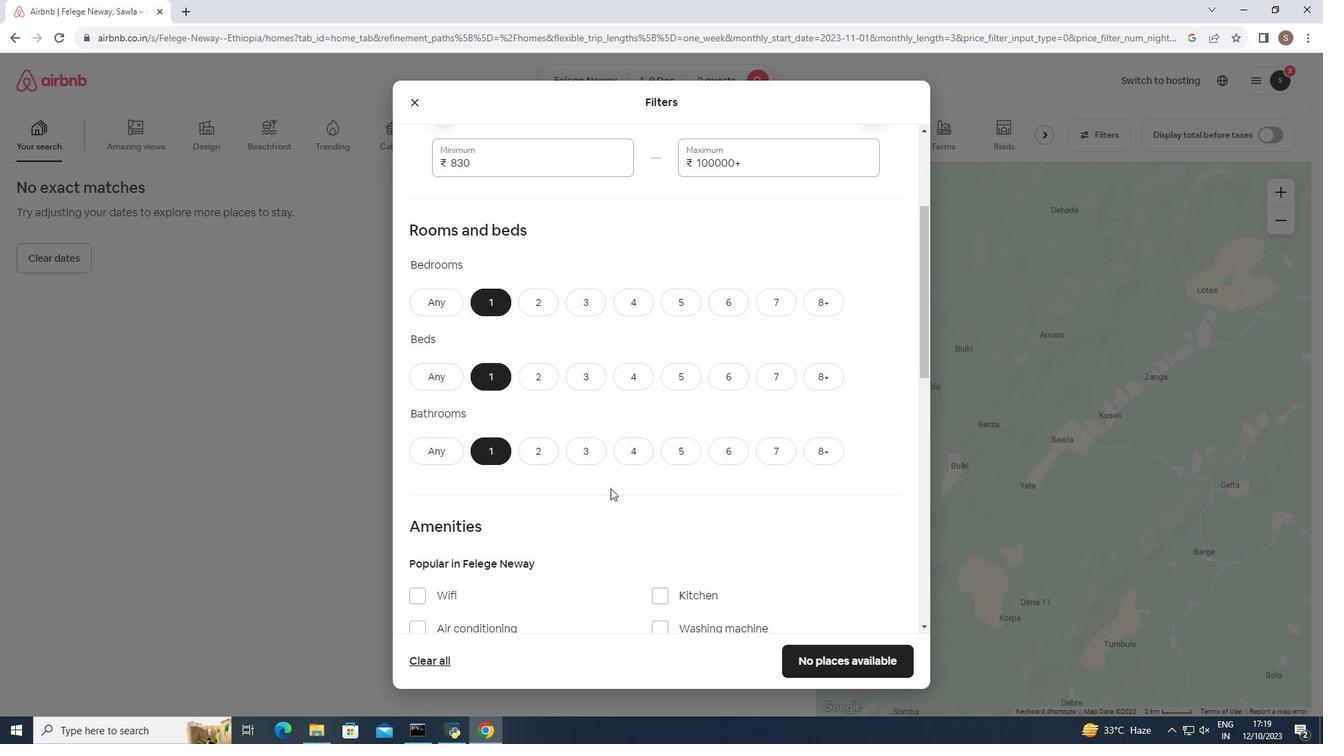 
Action: Mouse scrolled (610, 488) with delta (0, 0)
Screenshot: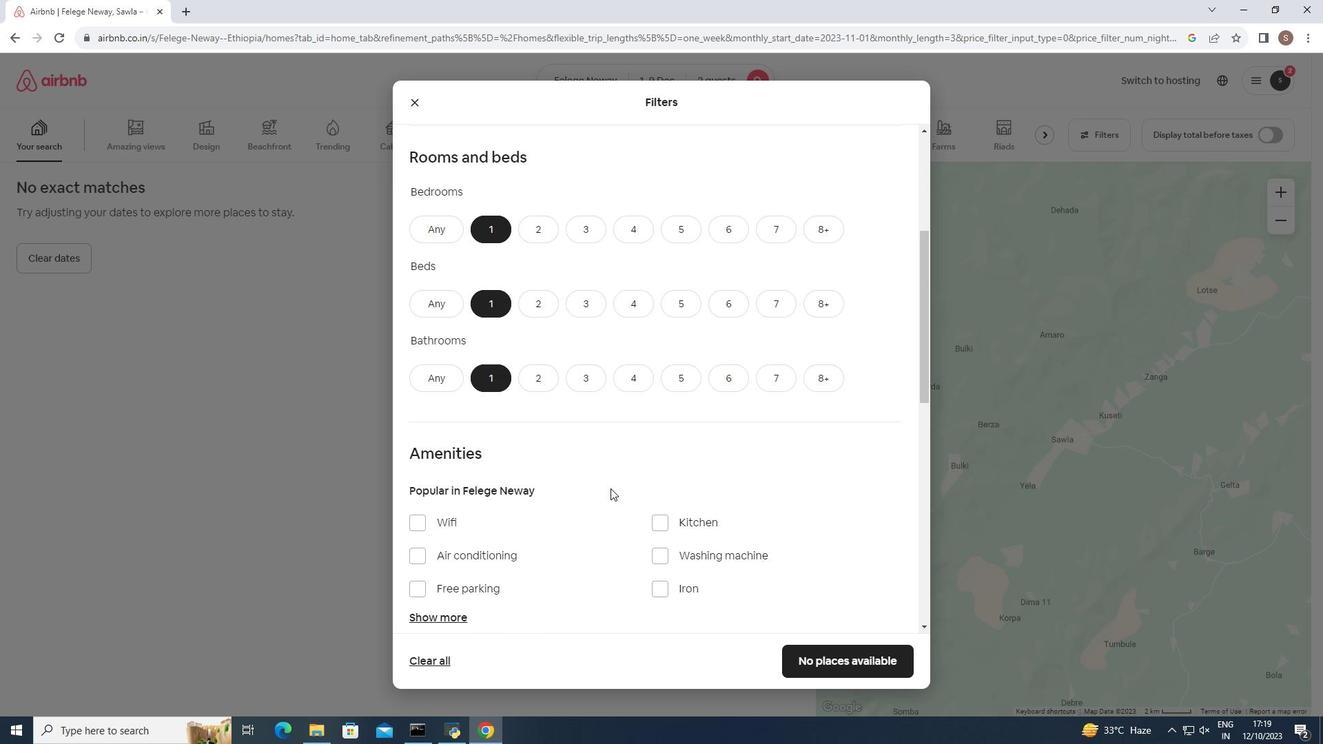 
Action: Mouse scrolled (610, 488) with delta (0, 0)
Screenshot: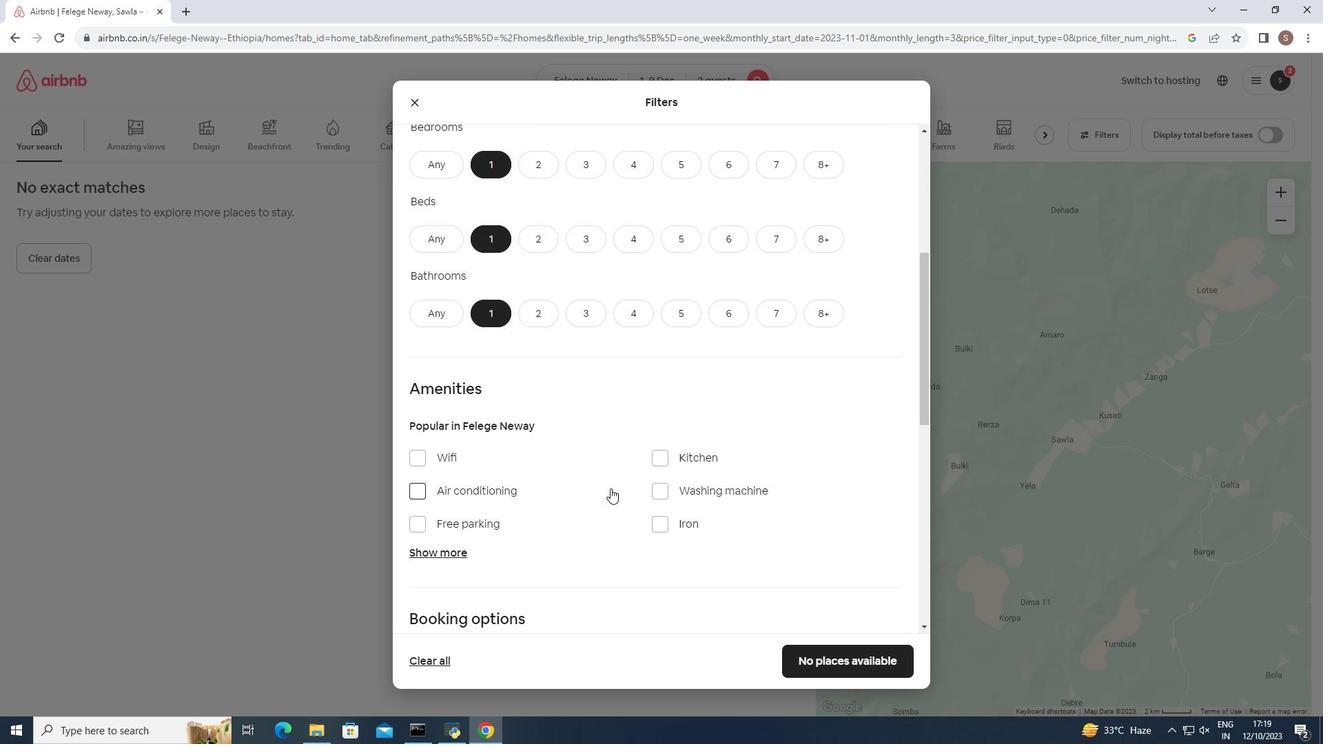 
Action: Mouse scrolled (610, 488) with delta (0, 0)
Screenshot: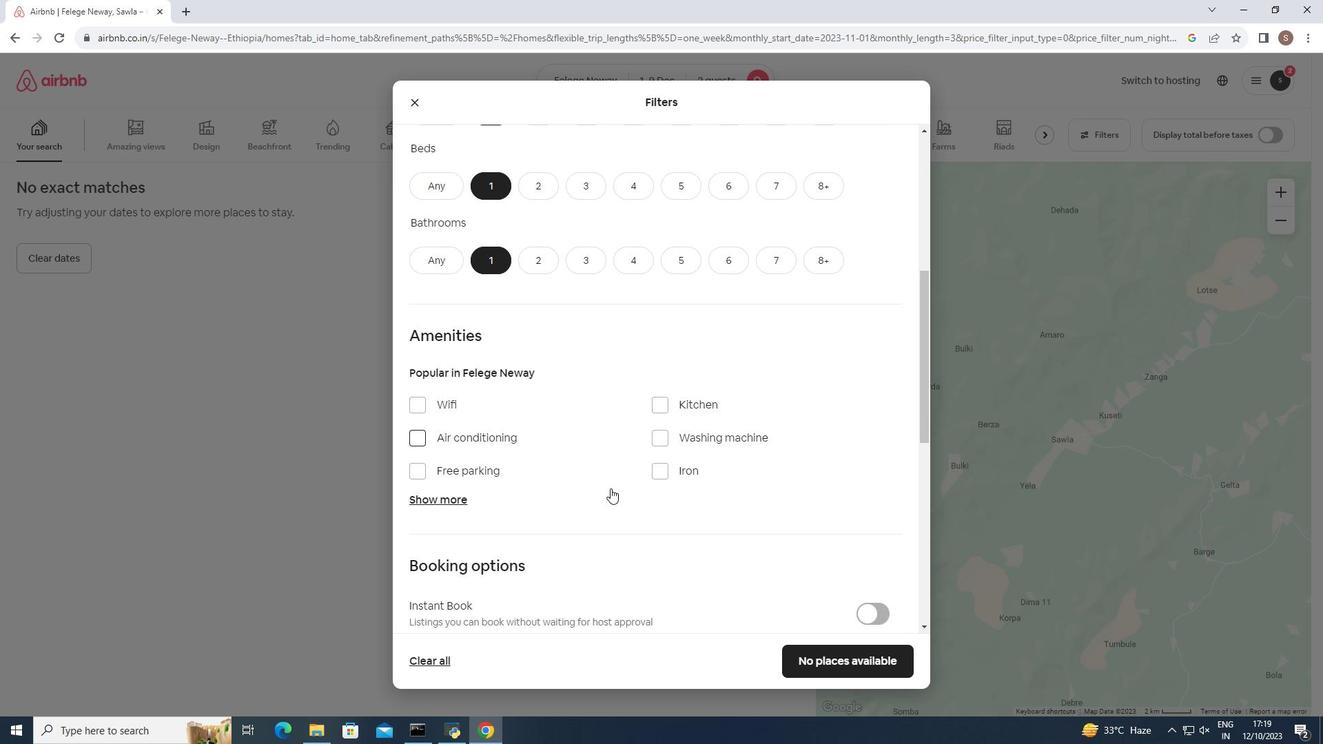
Action: Mouse scrolled (610, 488) with delta (0, 0)
Screenshot: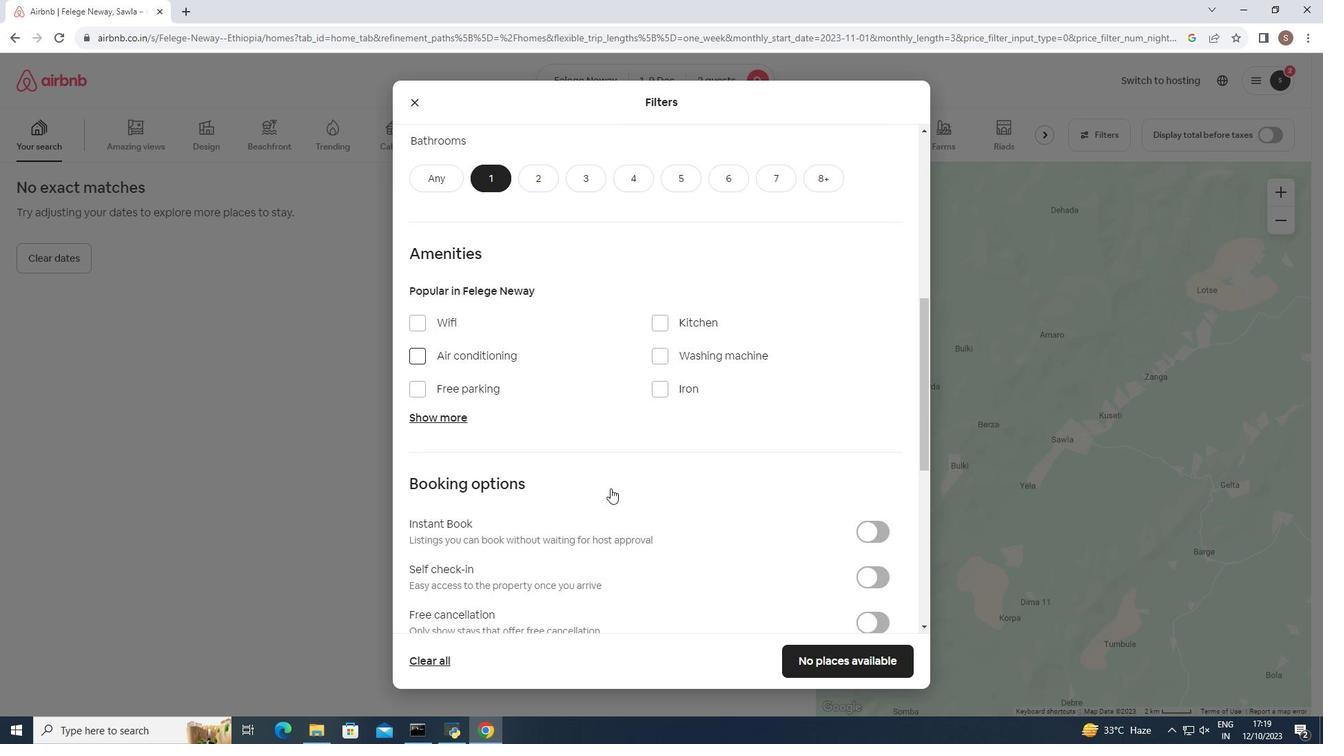 
Action: Mouse moved to (435, 343)
Screenshot: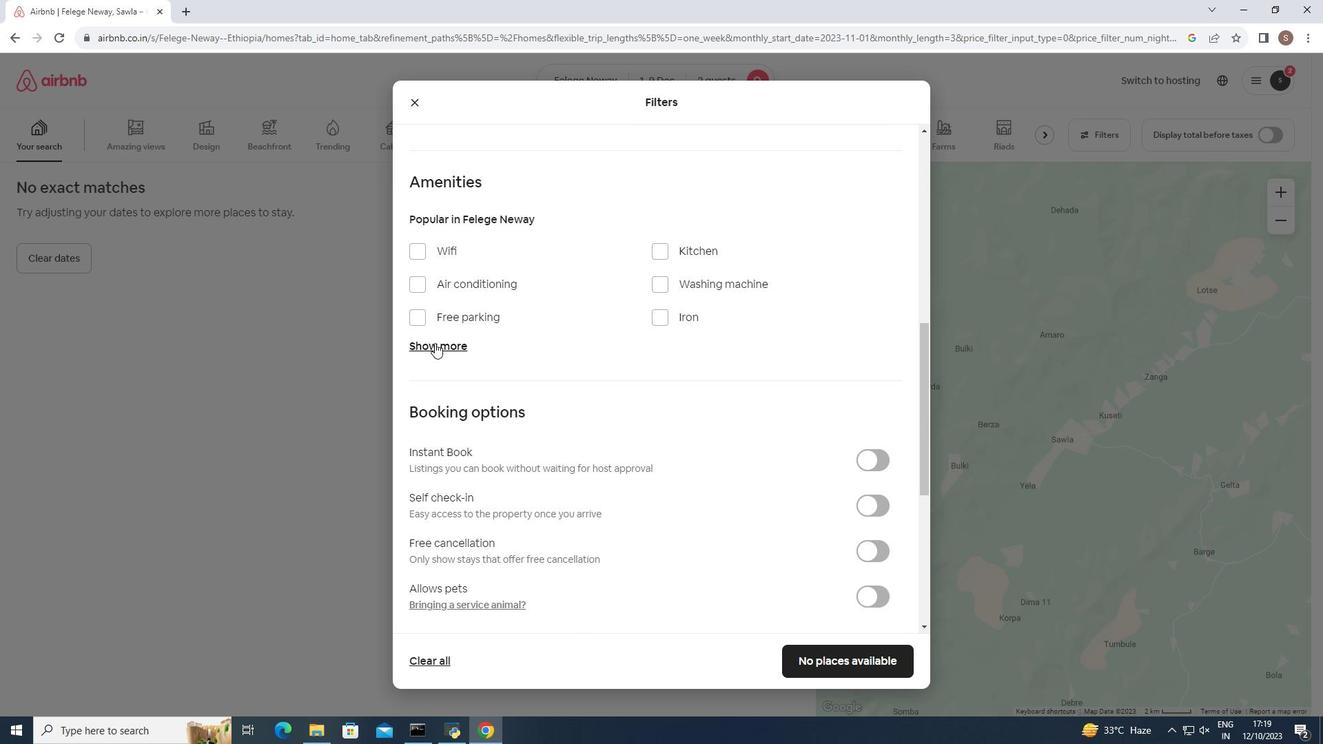 
Action: Mouse pressed left at (435, 343)
Screenshot: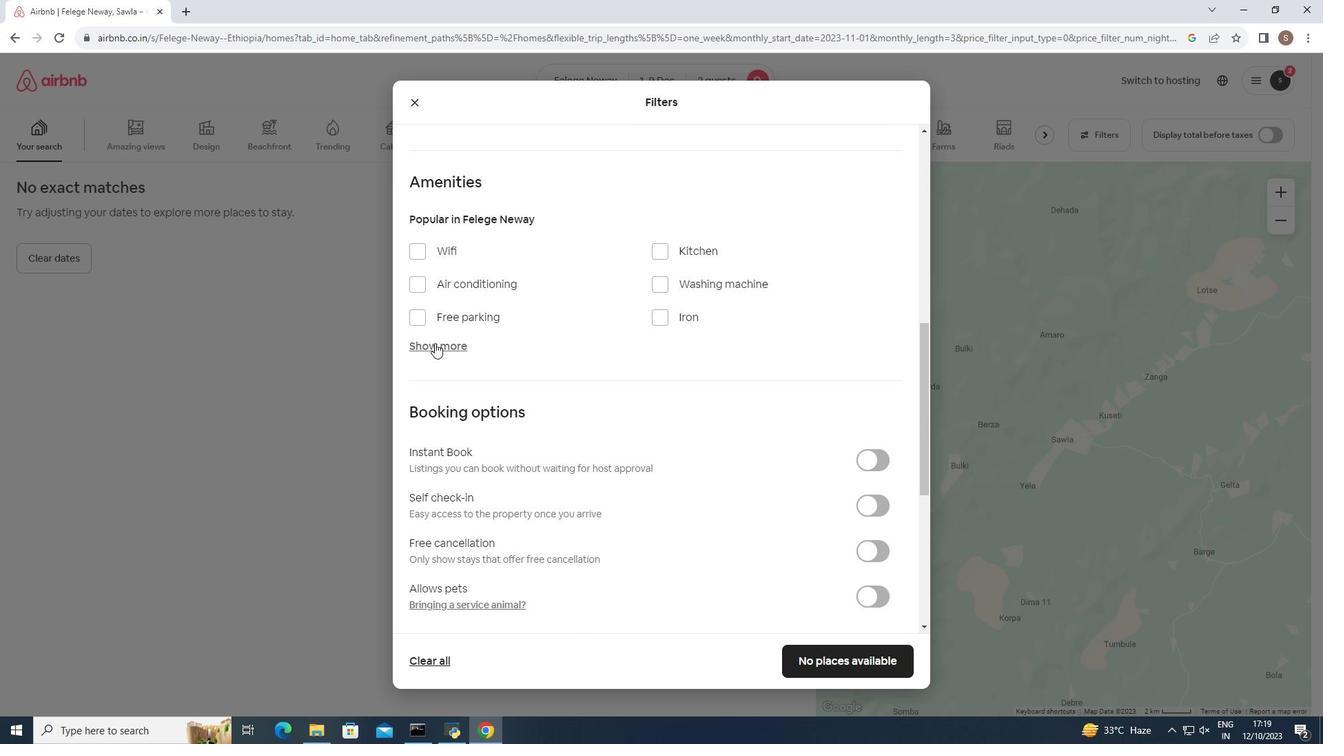 
Action: Mouse moved to (593, 371)
Screenshot: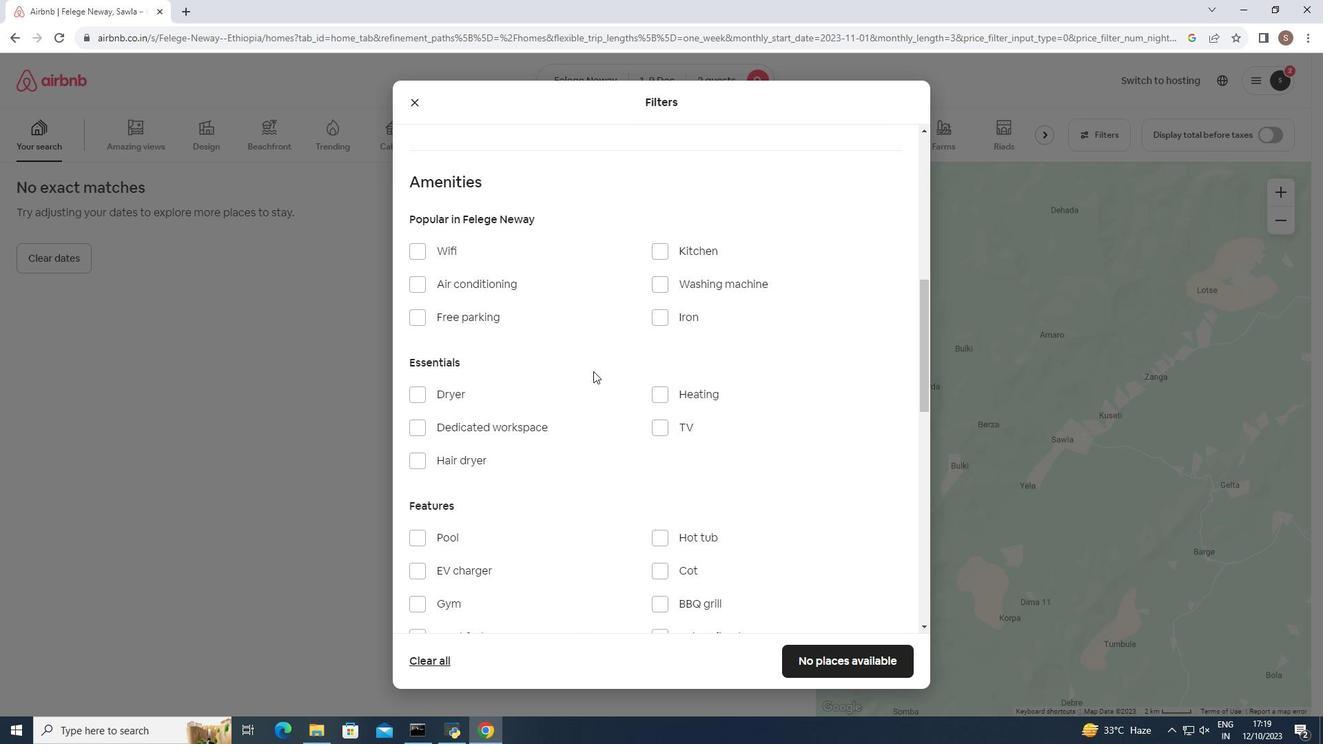 
Action: Mouse scrolled (593, 370) with delta (0, 0)
Screenshot: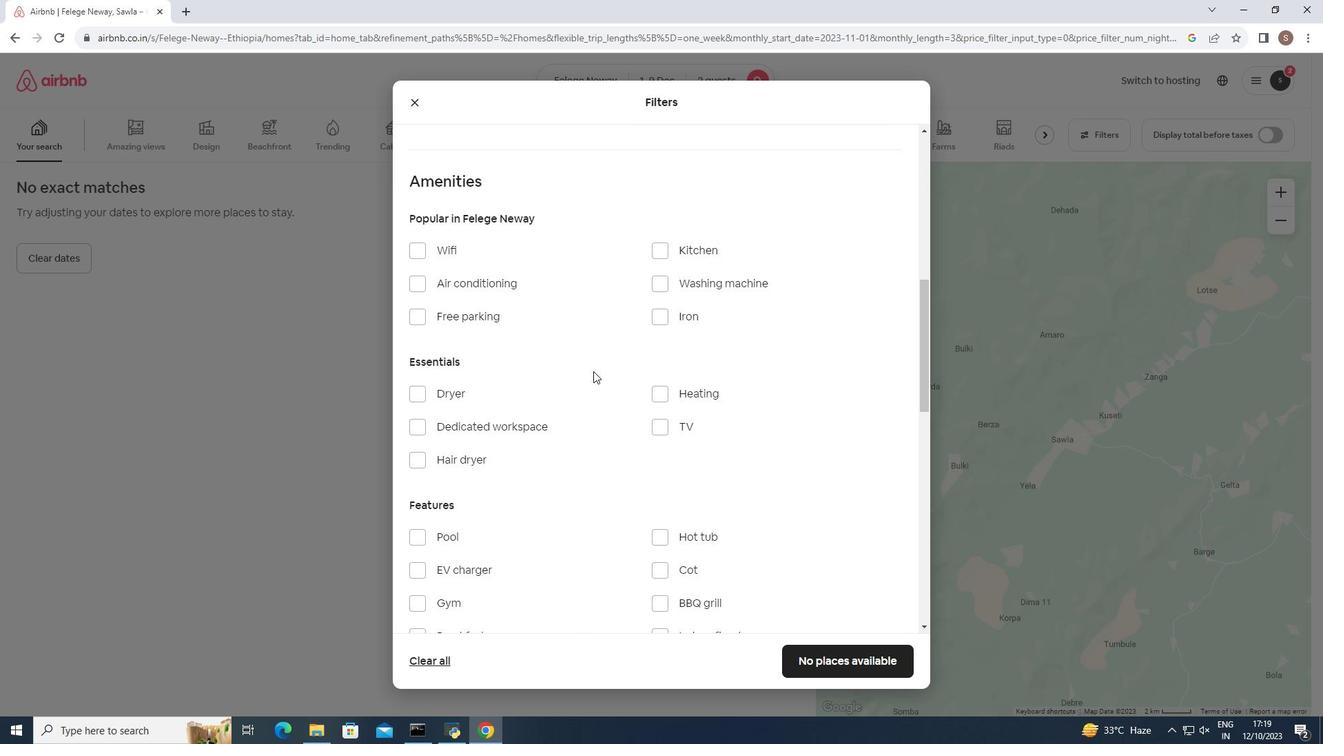 
Action: Mouse scrolled (593, 370) with delta (0, 0)
Screenshot: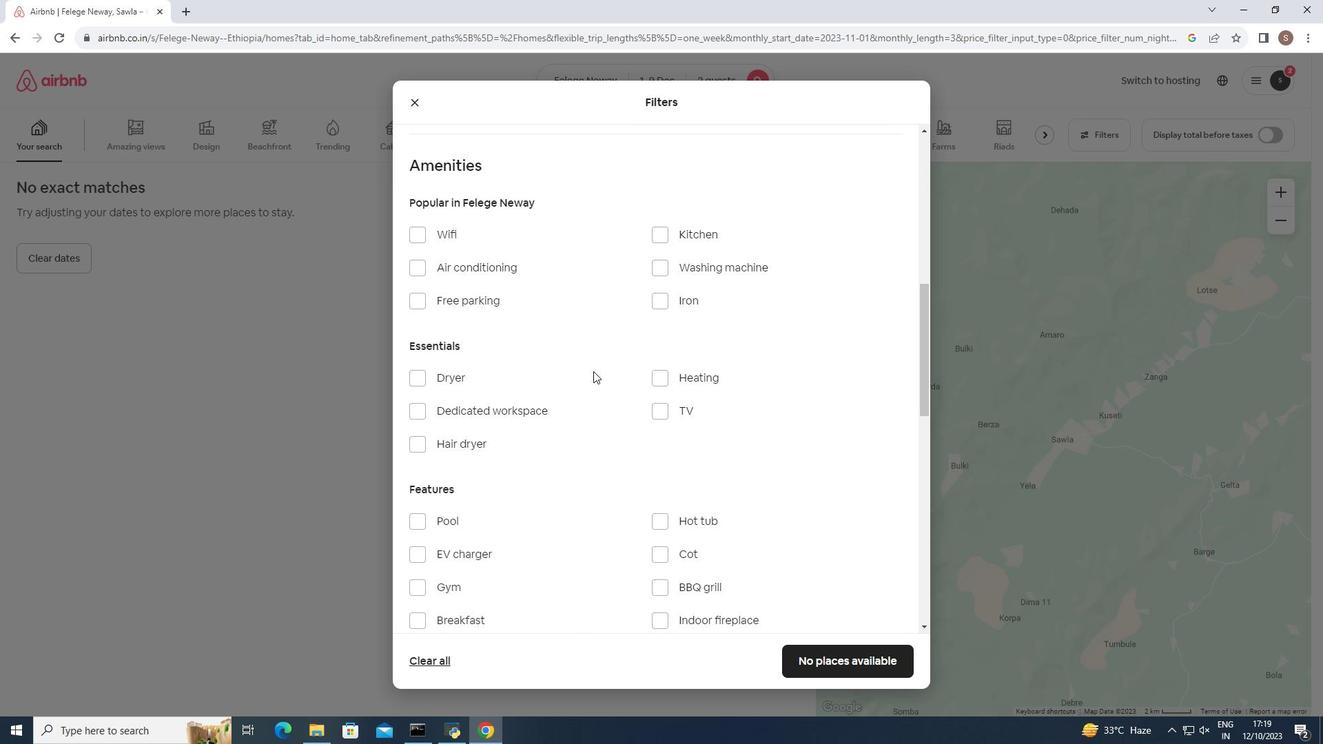 
Action: Mouse scrolled (593, 370) with delta (0, 0)
Screenshot: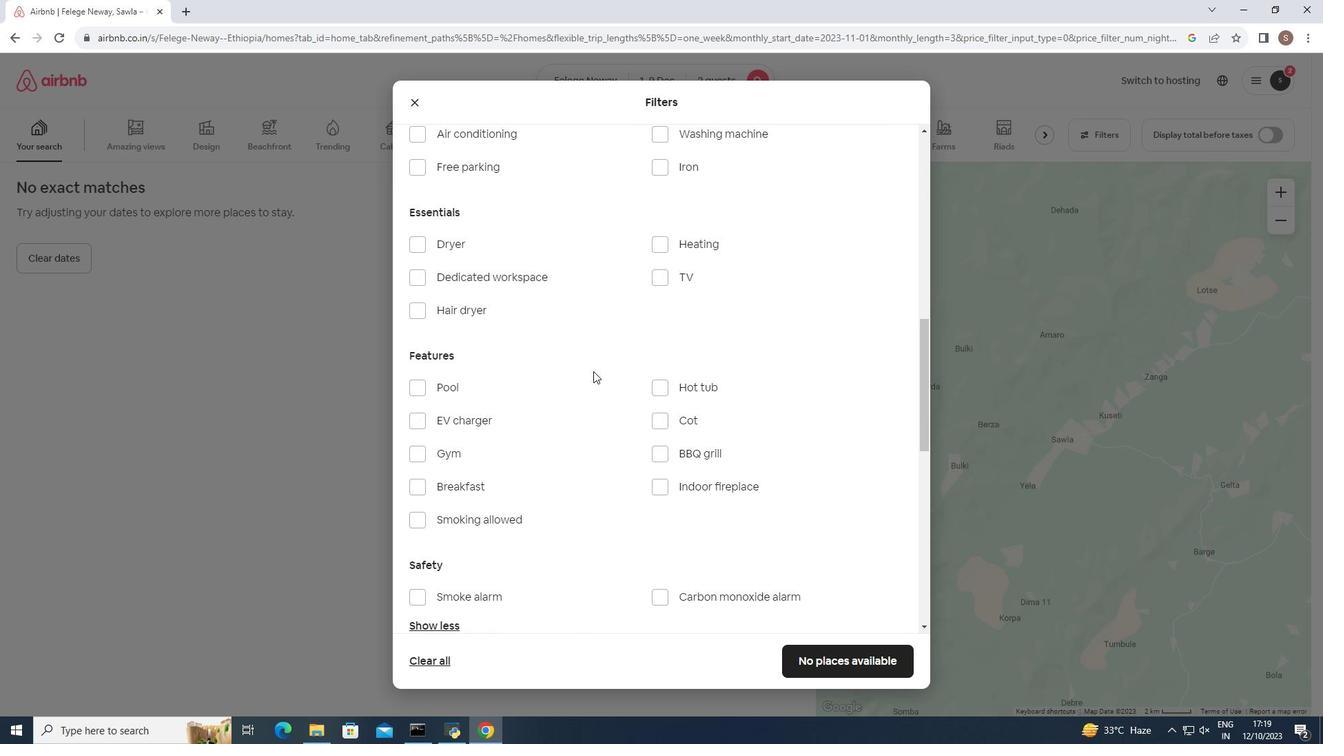
Action: Mouse scrolled (593, 370) with delta (0, 0)
Screenshot: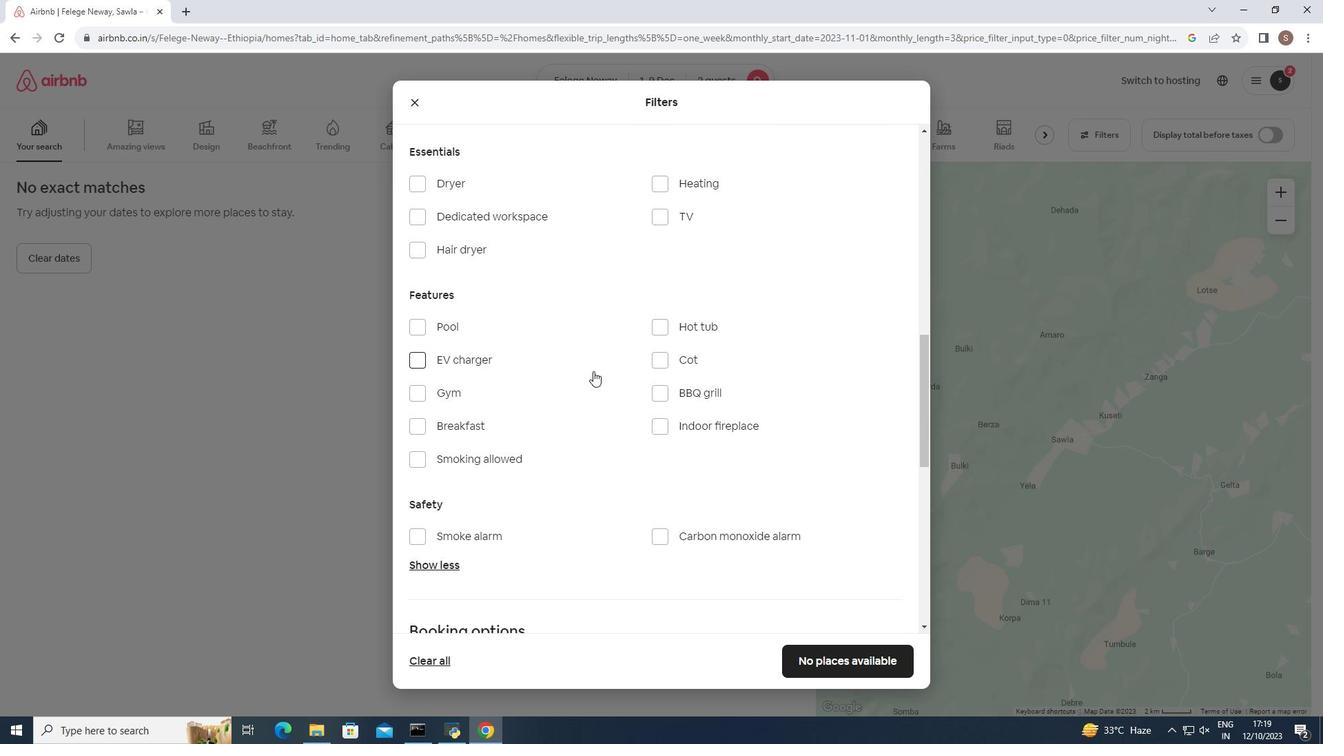 
Action: Mouse scrolled (593, 370) with delta (0, 0)
Screenshot: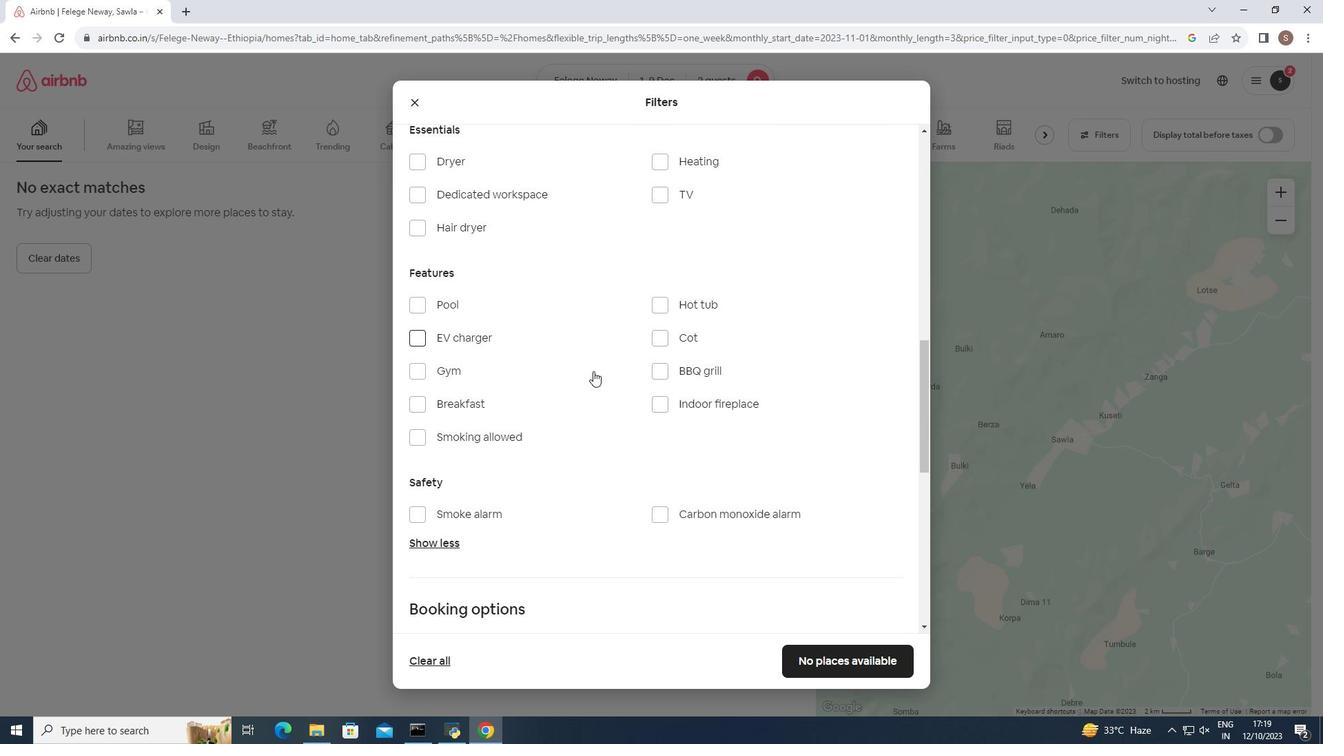 
Action: Mouse scrolled (593, 370) with delta (0, 0)
Screenshot: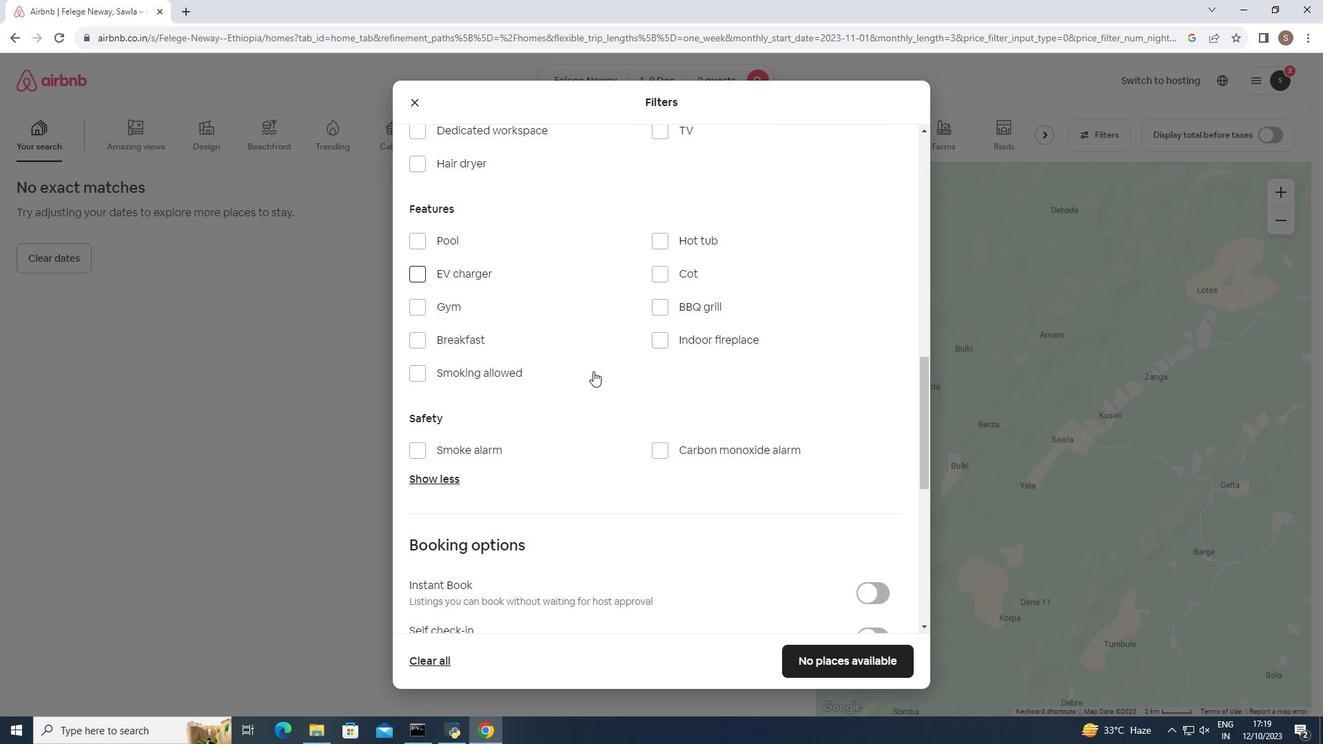 
Action: Mouse scrolled (593, 370) with delta (0, 0)
Screenshot: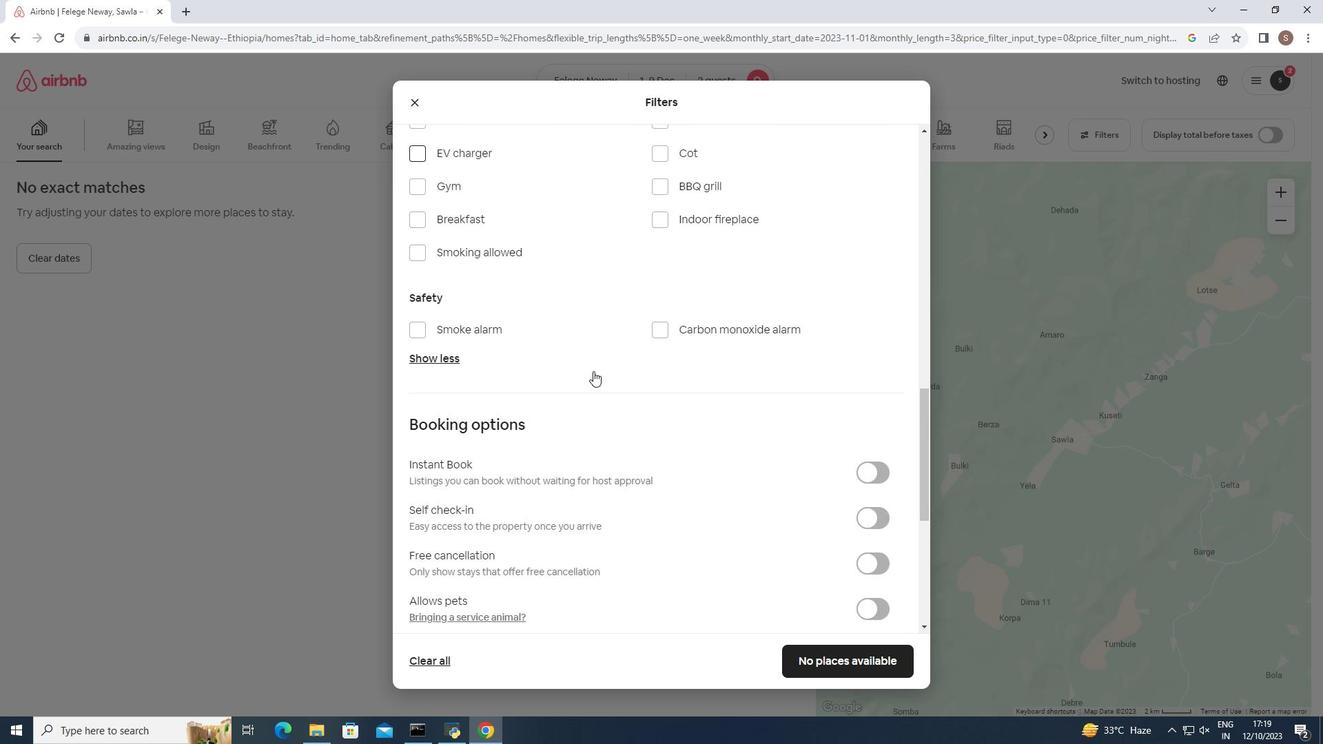 
Action: Mouse scrolled (593, 370) with delta (0, 0)
Screenshot: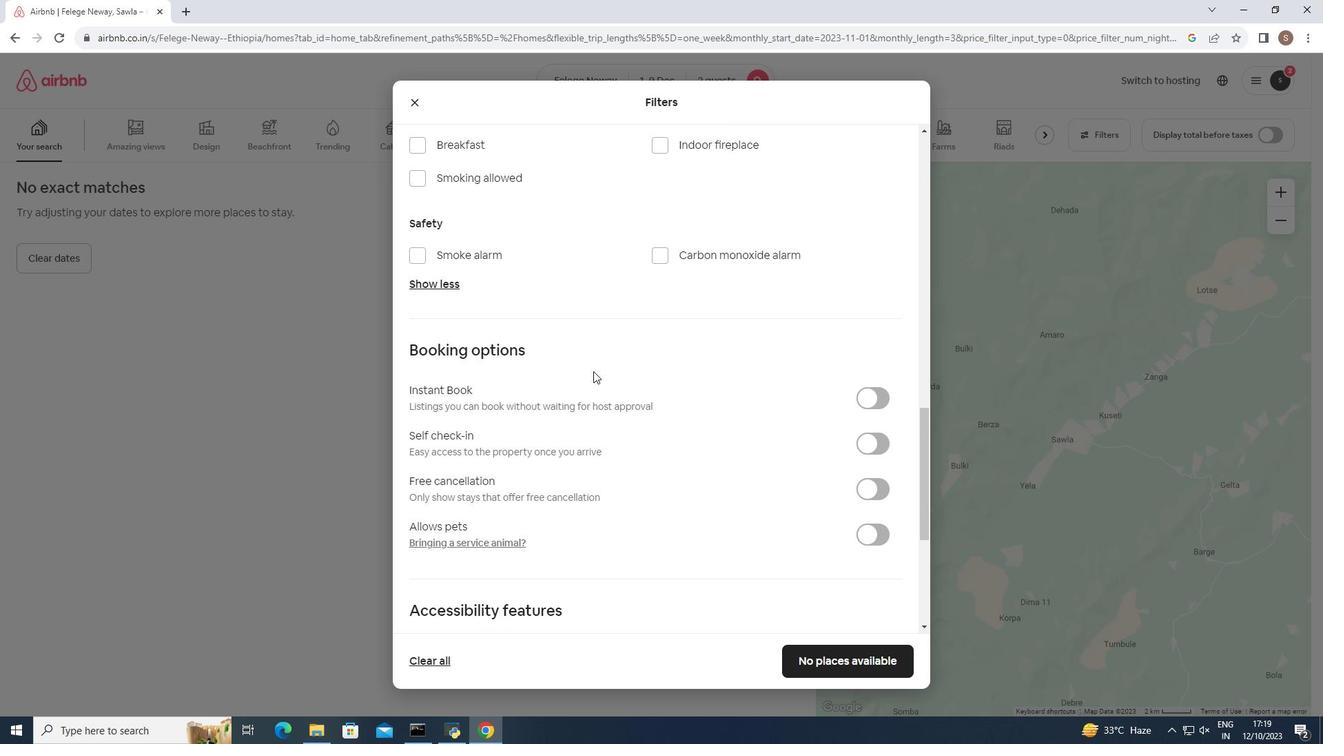 
Action: Mouse scrolled (593, 370) with delta (0, 0)
Screenshot: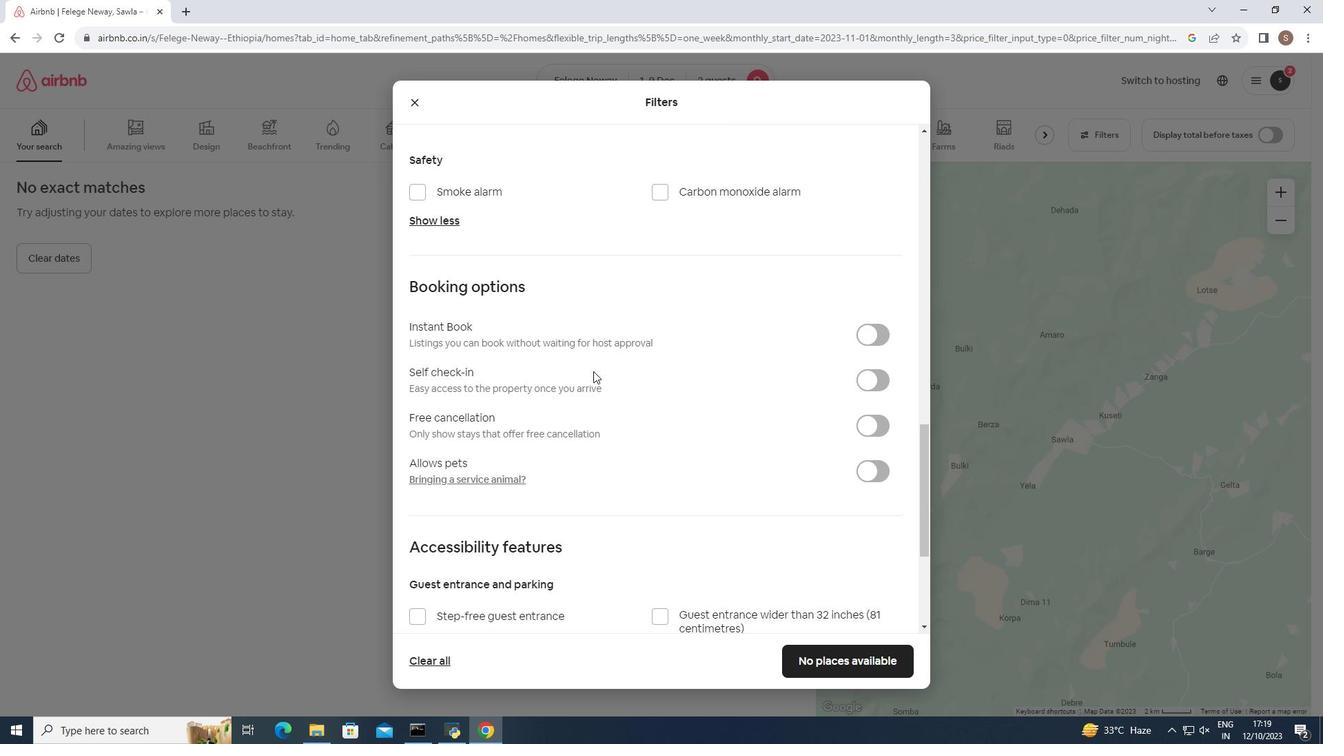 
Action: Mouse scrolled (593, 370) with delta (0, 0)
Screenshot: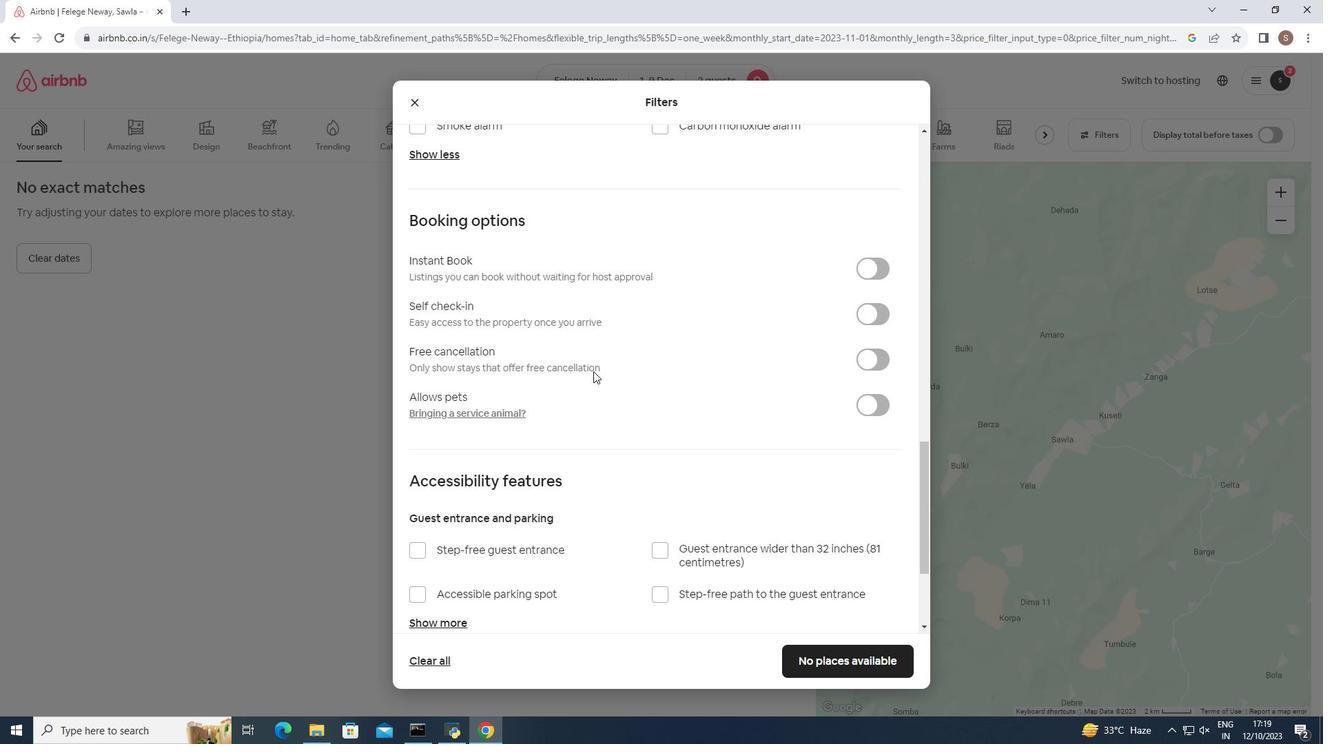 
Action: Mouse scrolled (593, 370) with delta (0, 0)
Screenshot: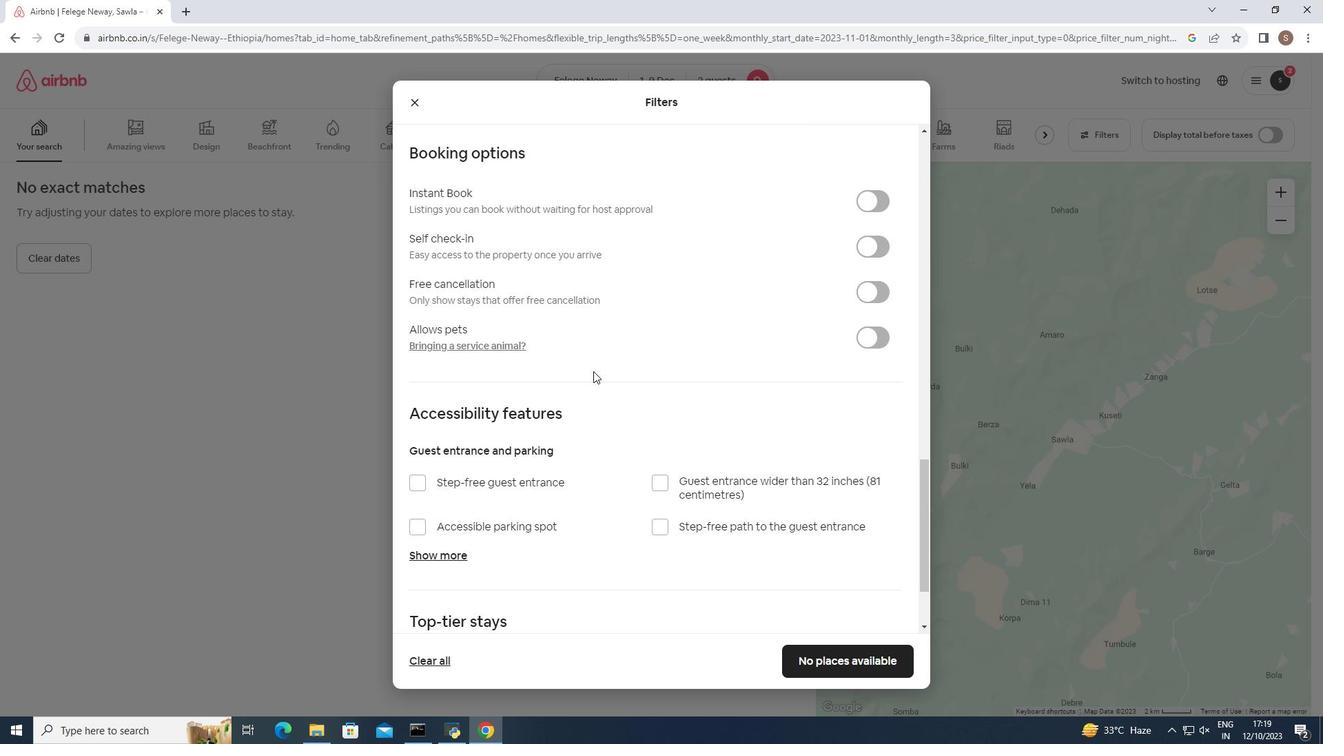 
Action: Mouse scrolled (593, 370) with delta (0, 0)
Screenshot: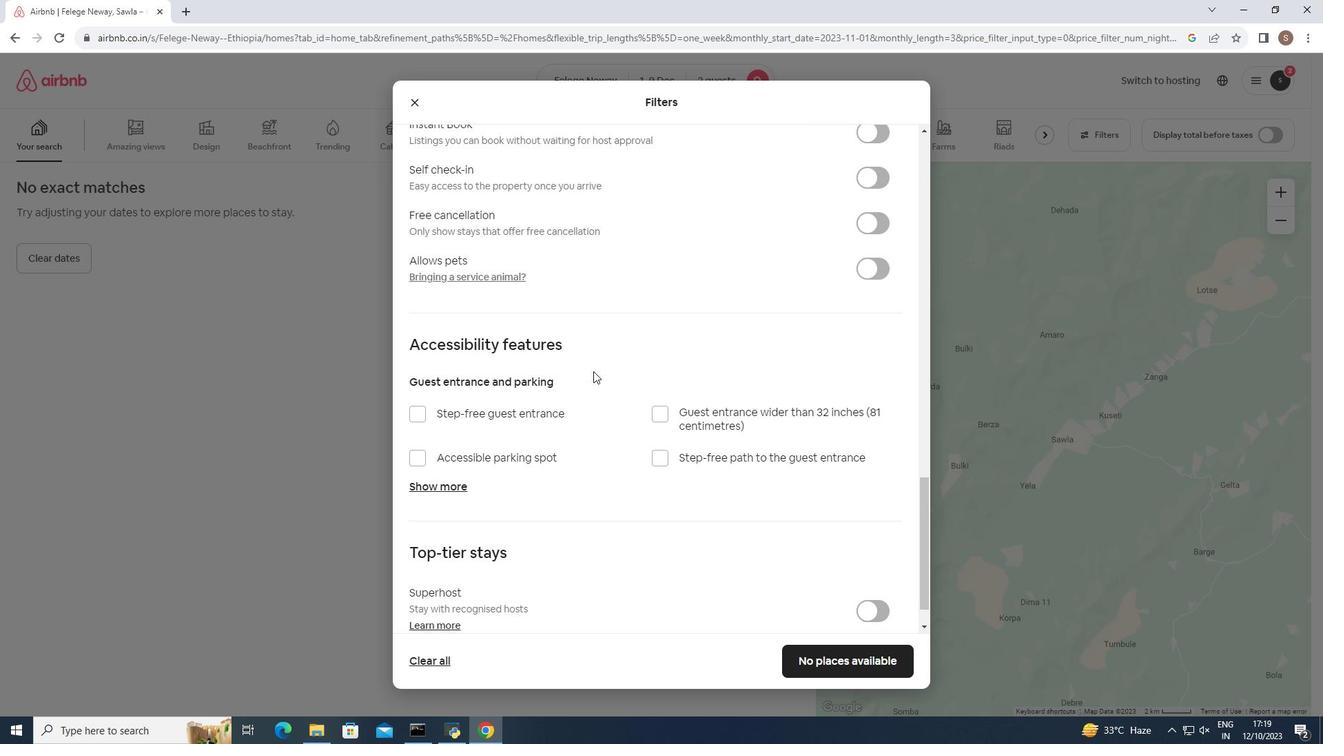
Action: Mouse scrolled (593, 370) with delta (0, 0)
Screenshot: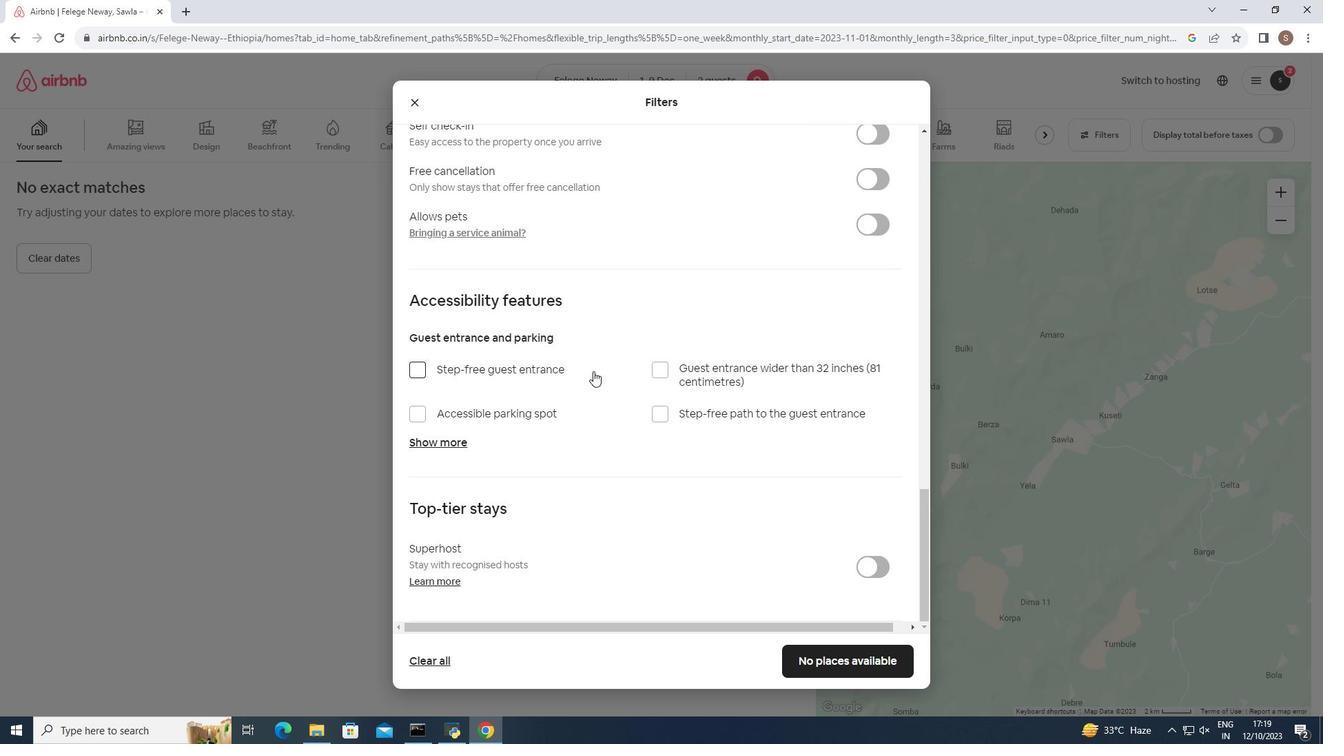 
Action: Mouse moved to (819, 659)
Screenshot: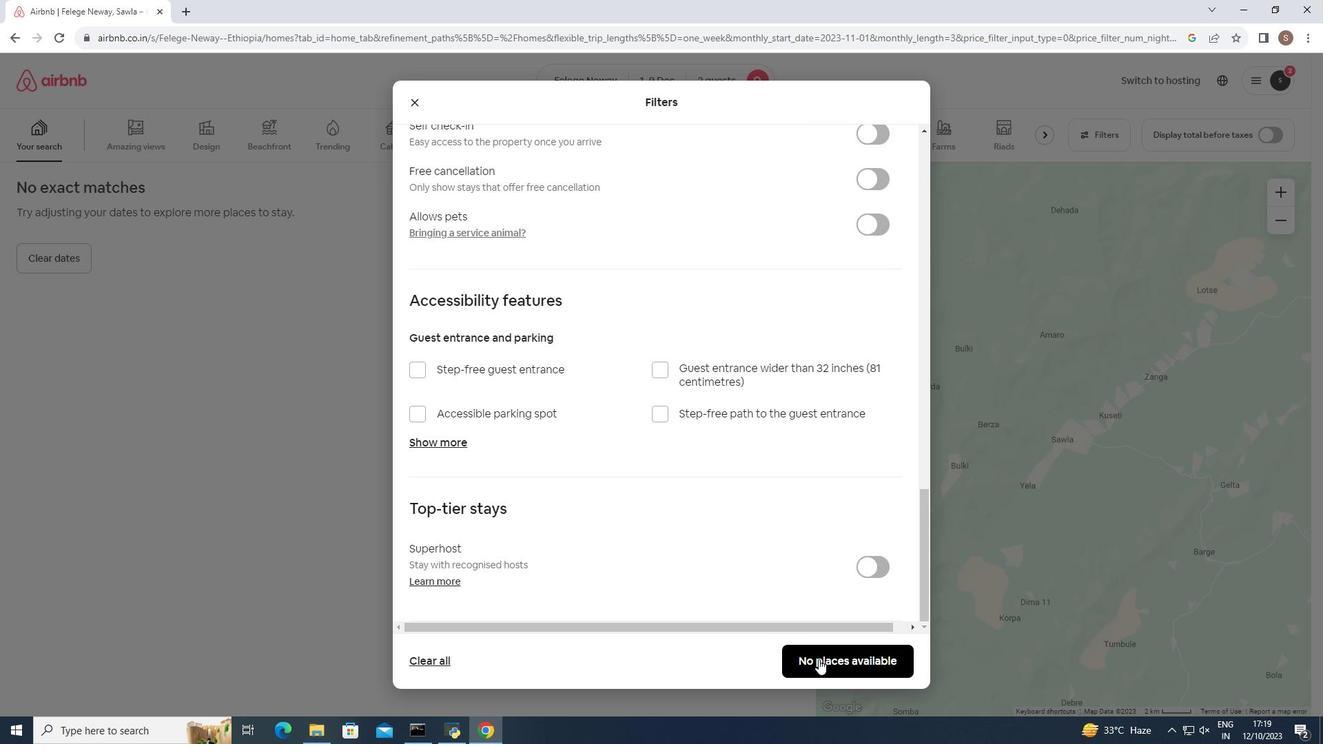 
Action: Mouse pressed left at (819, 659)
Screenshot: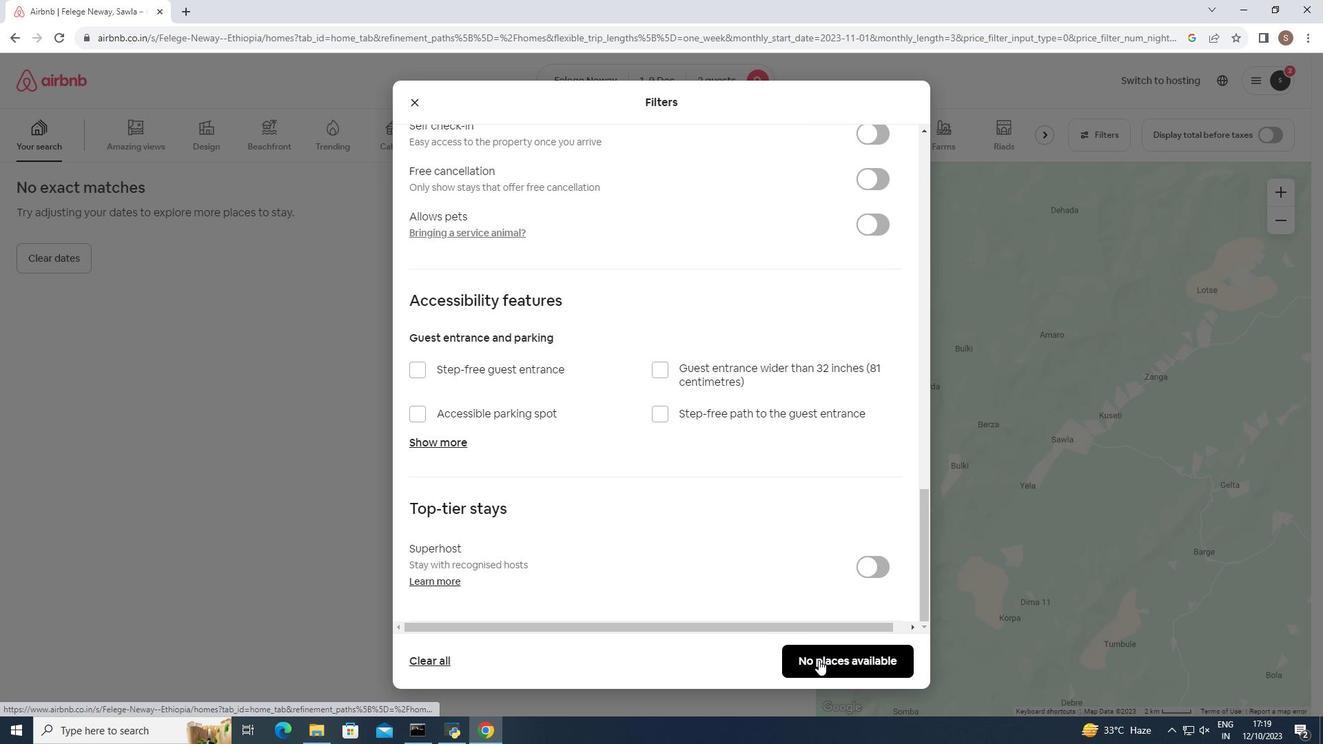 
Action: Mouse moved to (480, 453)
Screenshot: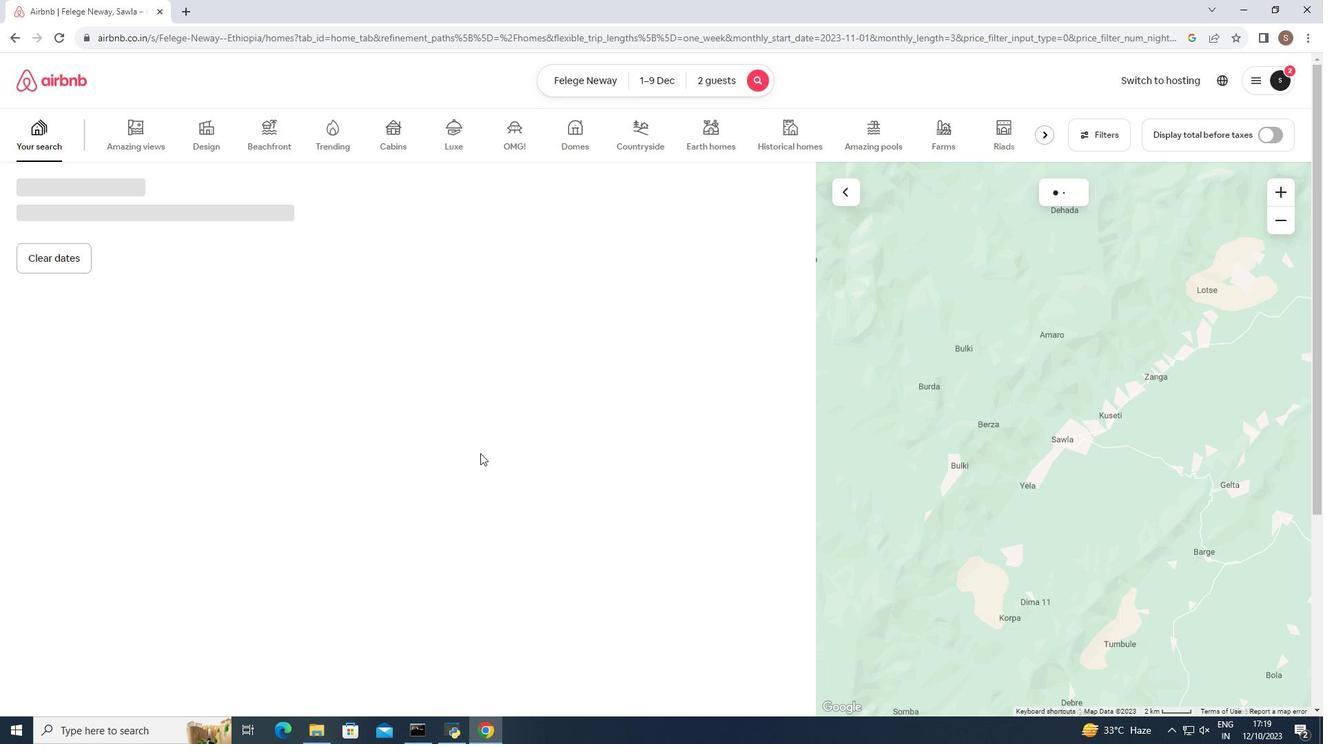 
